 Task: Get a notification when the reservation window for the restaurant opens.
Action: Mouse moved to (66, 161)
Screenshot: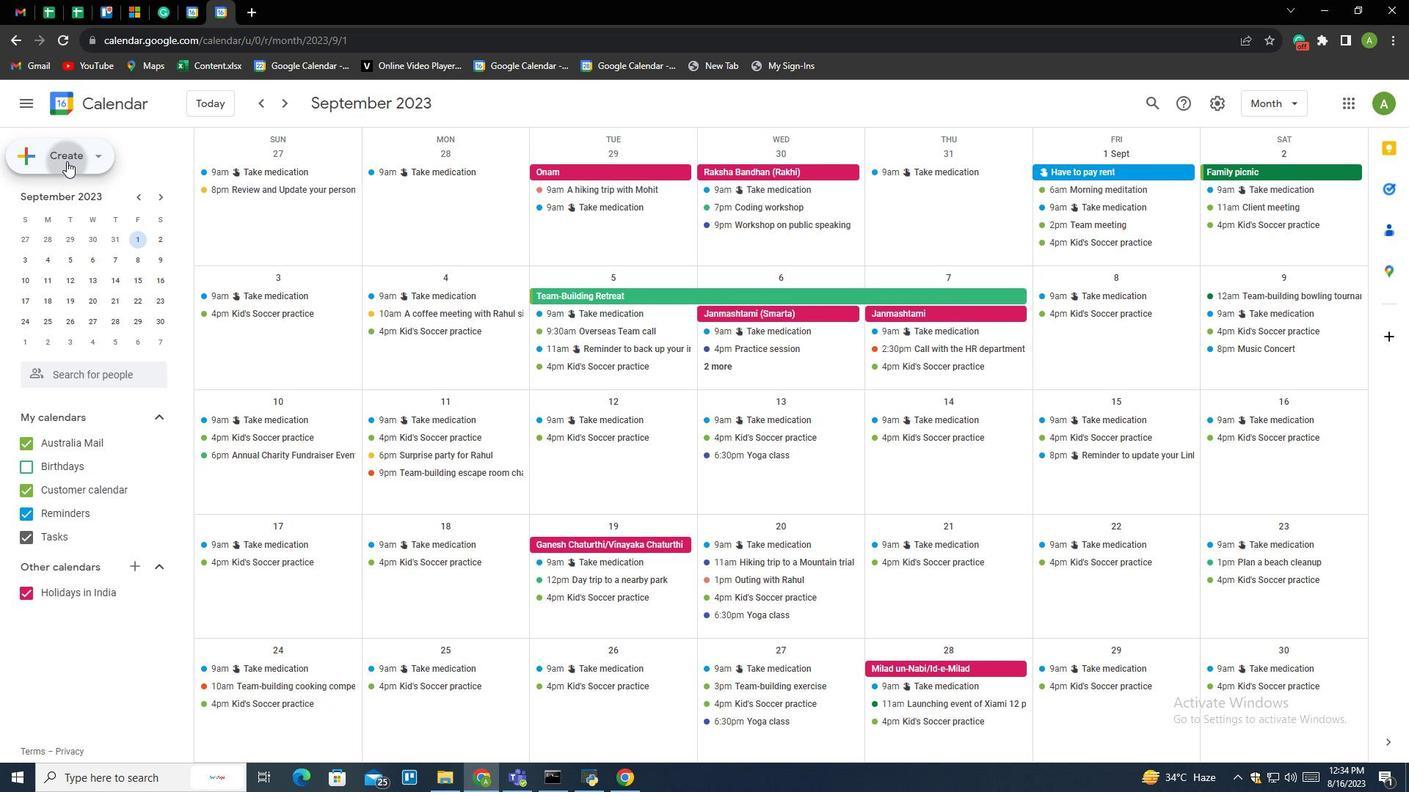 
Action: Mouse pressed left at (66, 161)
Screenshot: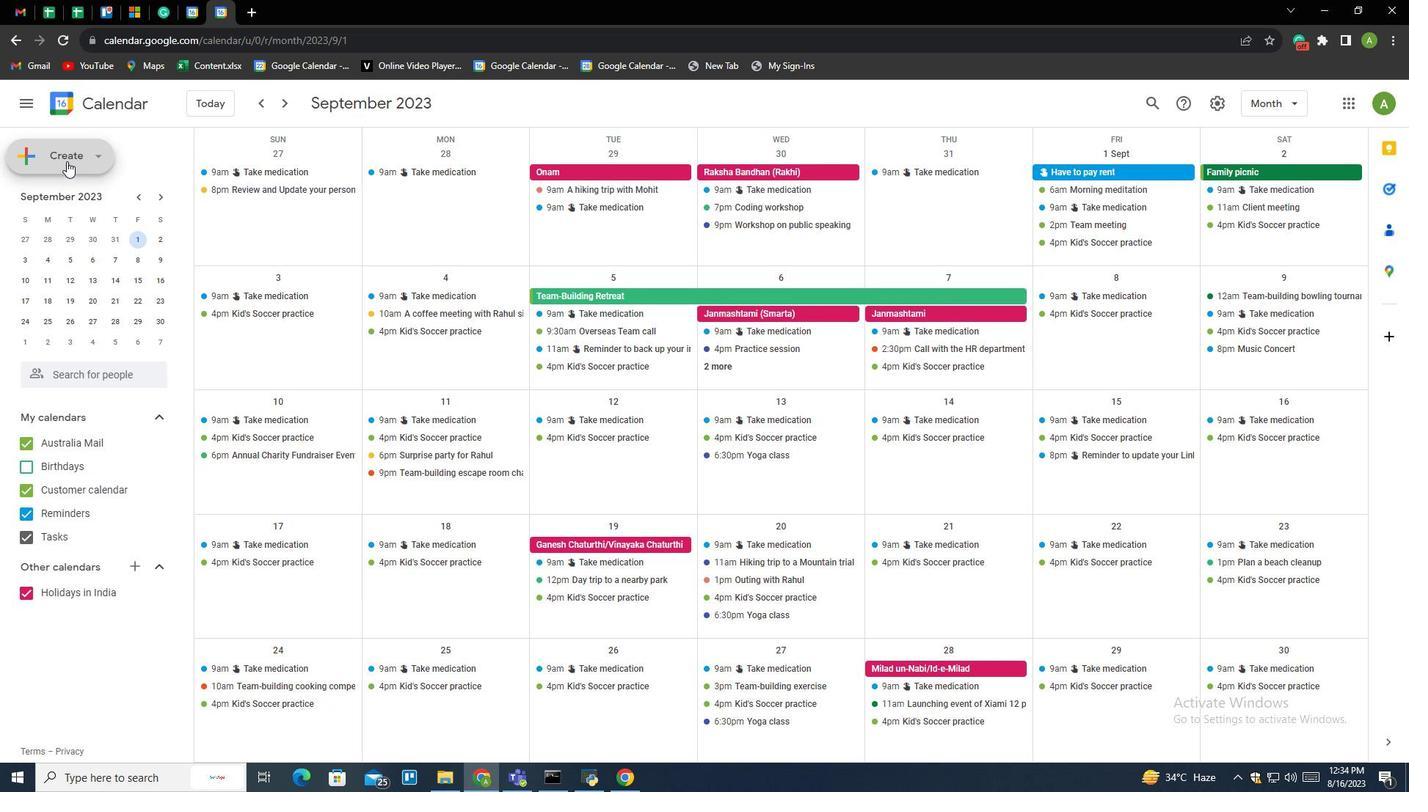 
Action: Mouse moved to (85, 191)
Screenshot: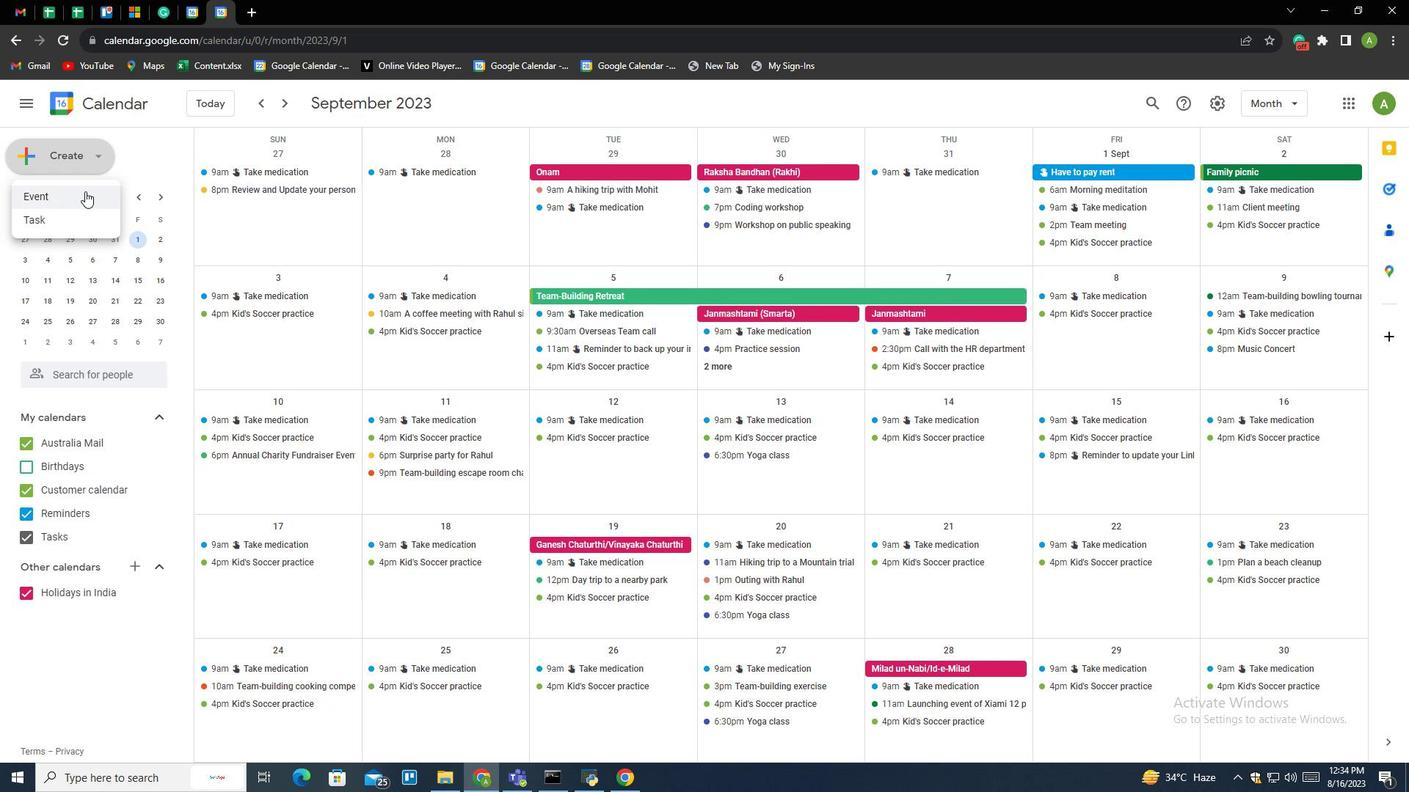 
Action: Mouse pressed left at (85, 191)
Screenshot: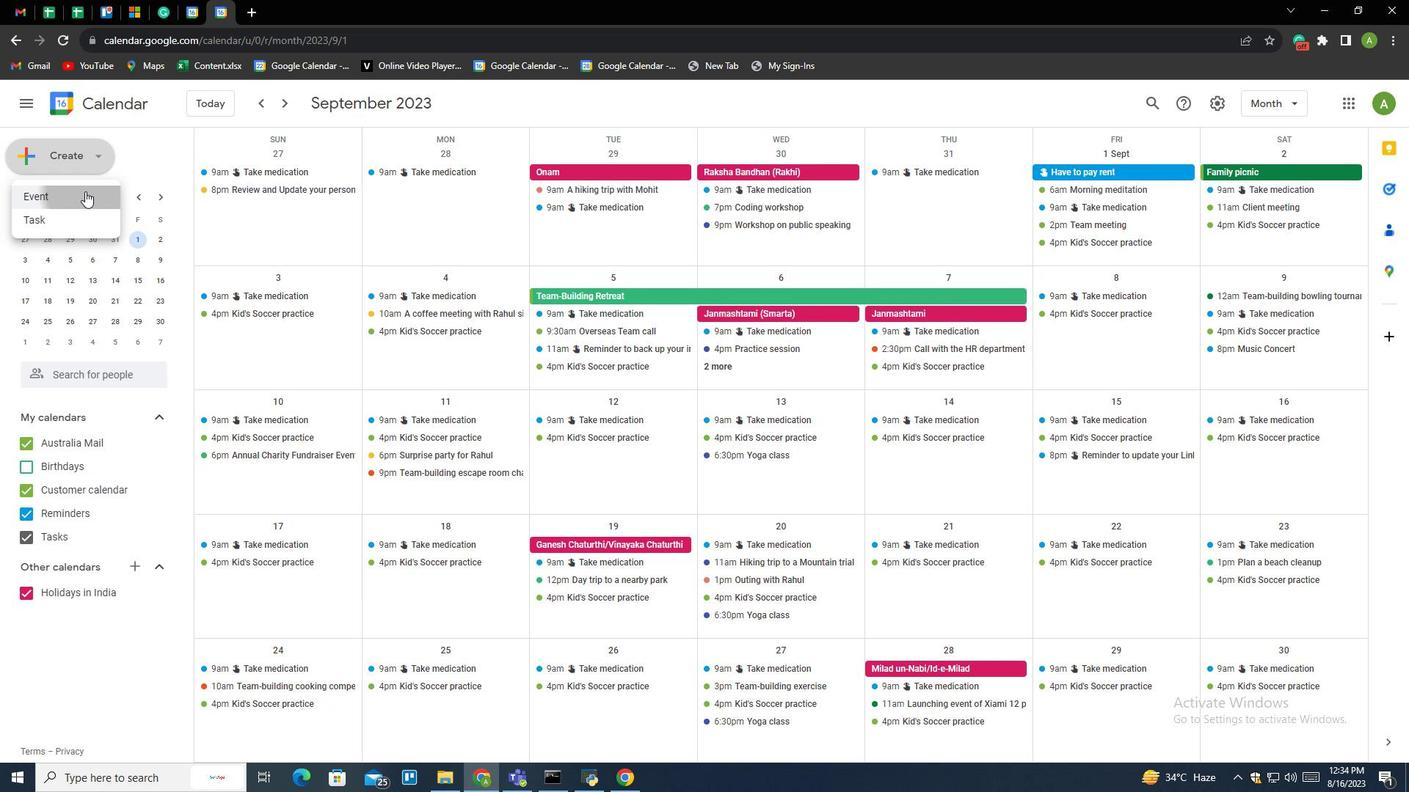 
Action: Mouse moved to (921, 524)
Screenshot: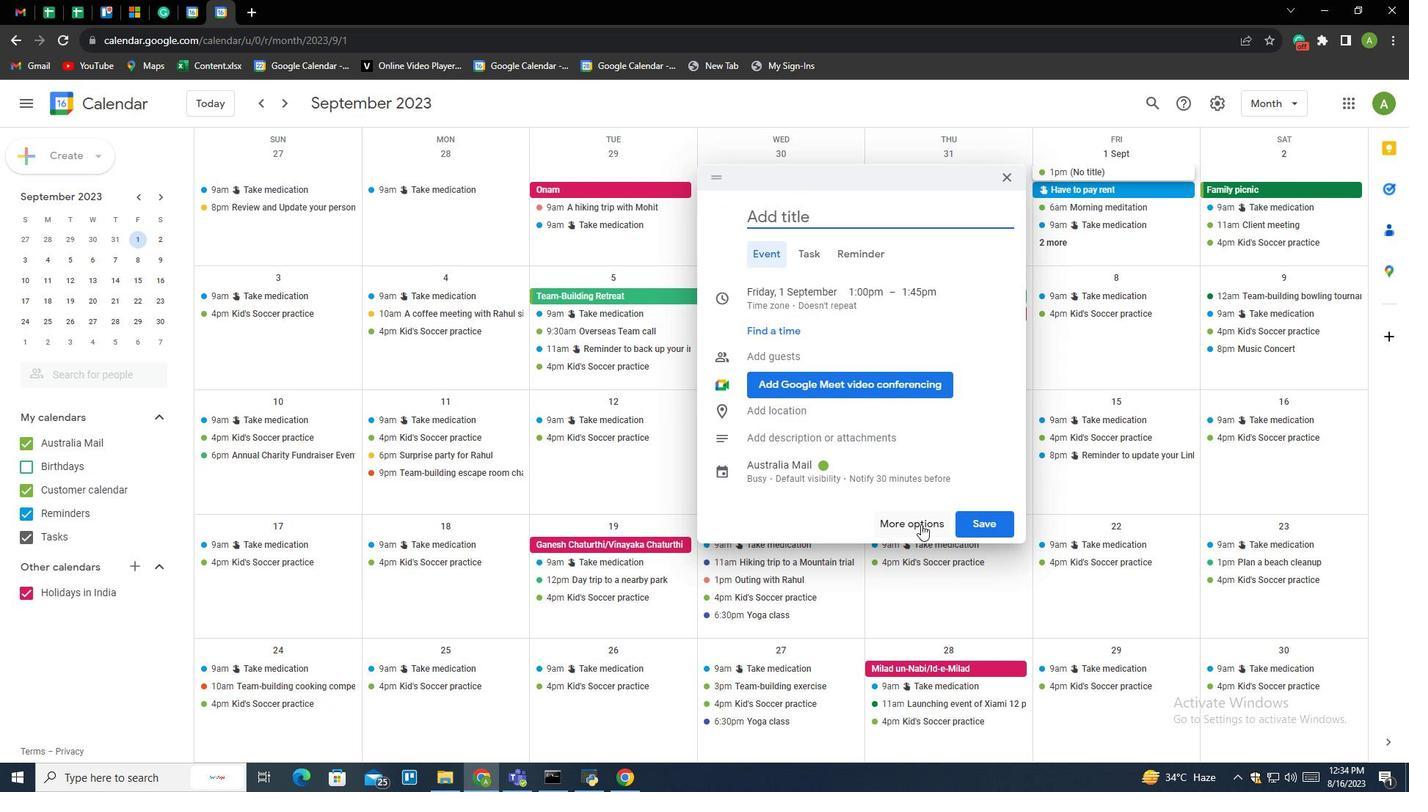 
Action: Mouse pressed left at (921, 524)
Screenshot: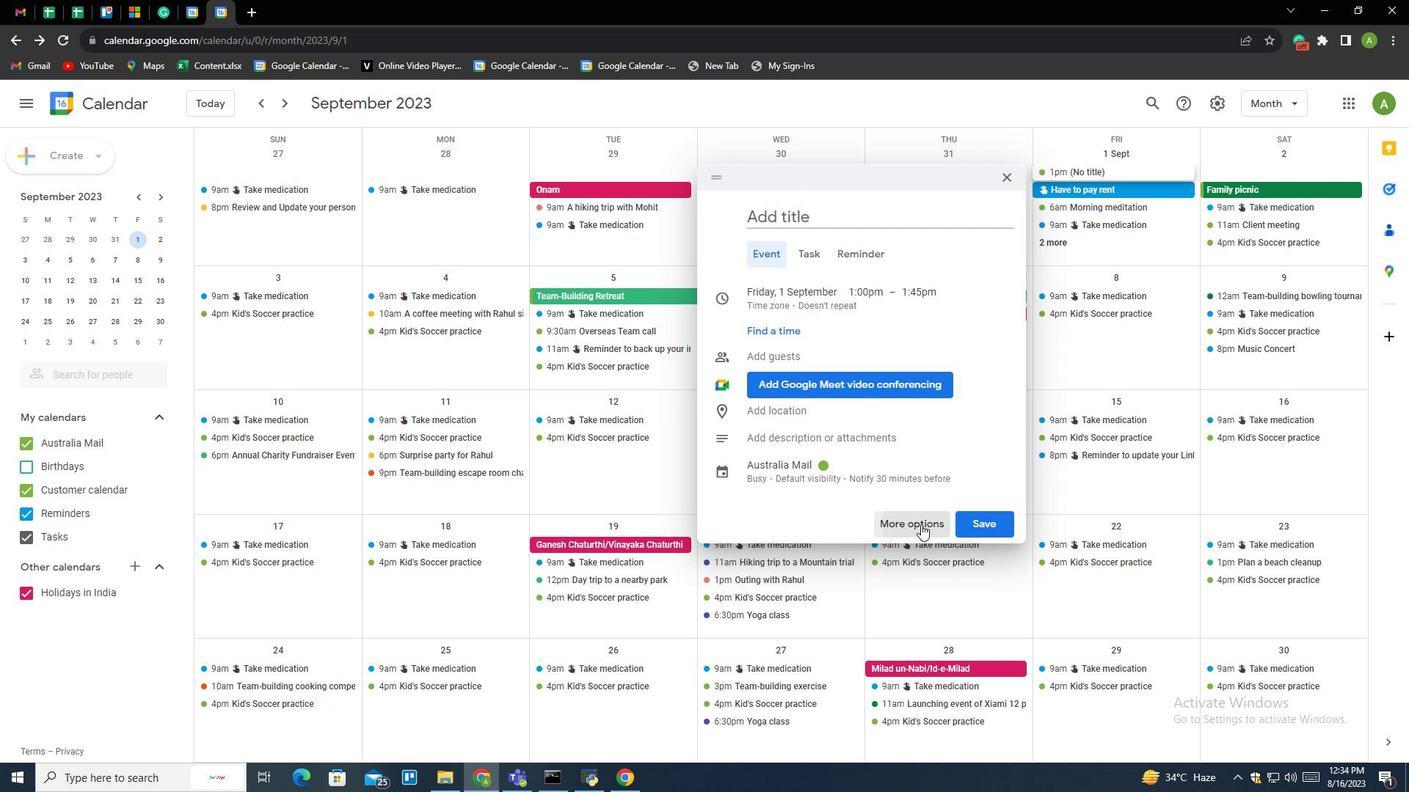 
Action: Mouse moved to (351, 102)
Screenshot: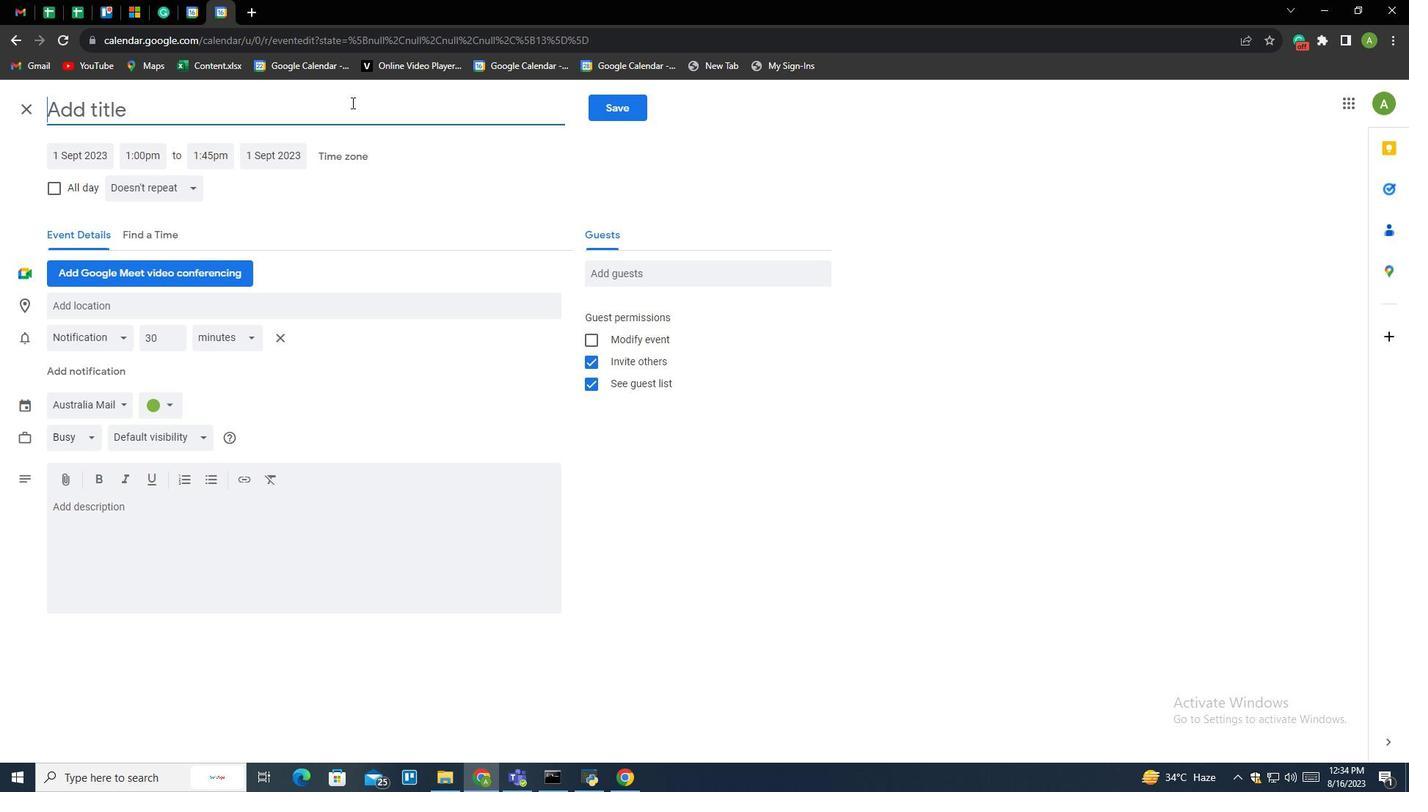 
Action: Mouse pressed left at (351, 102)
Screenshot: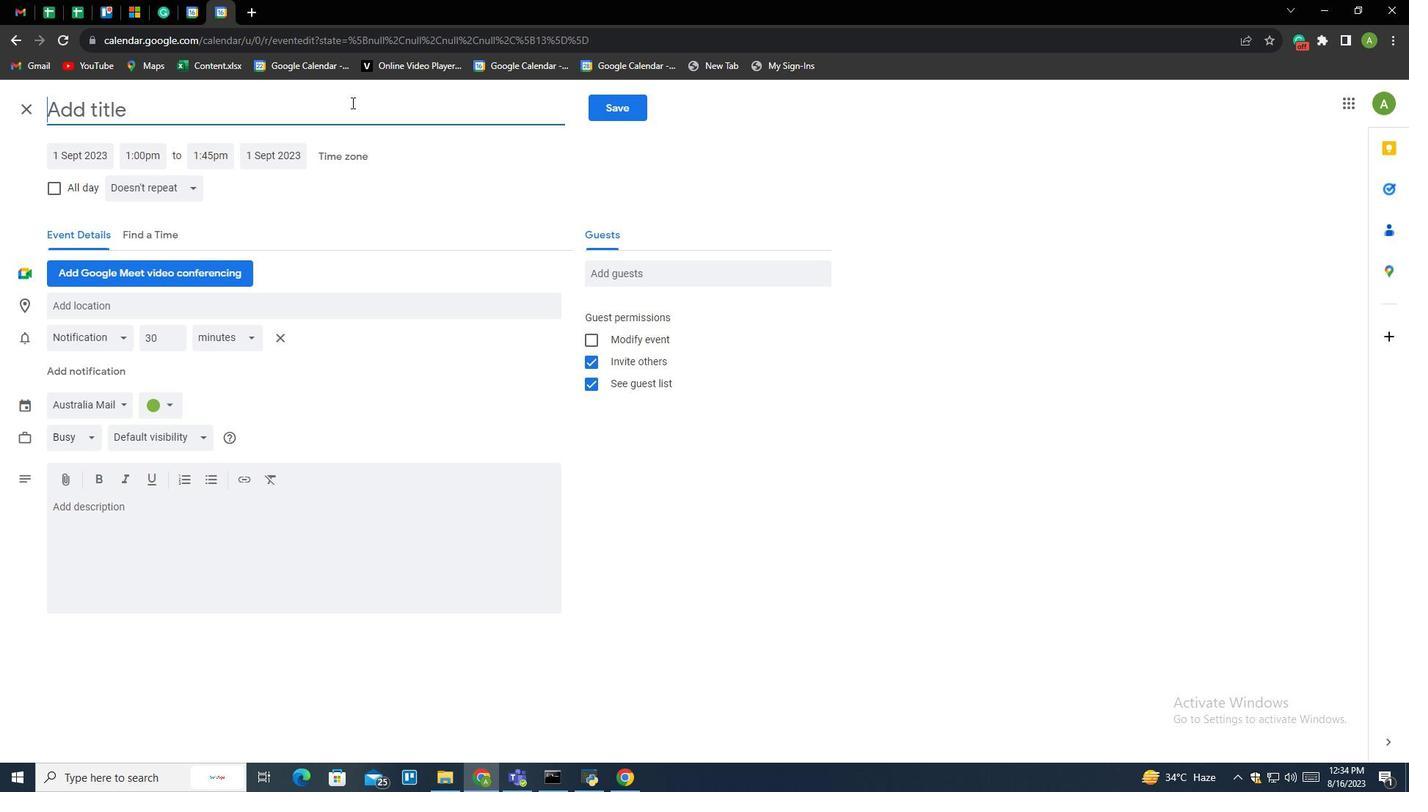 
Action: Key pressed <Key.shift>Haldiram<Key.space>r<Key.backspace><Key.backspace><Key.backspace><Key.backspace><Key.backspace><Key.backspace><Key.backspace>diram<Key.space><Key.backspace><Key.backspace><Key.backspace><Key.backspace><Key.backspace><Key.backspace><Key.backspace><Key.backspace><Key.backspace><Key.shift>Om<Key.space>se<Key.backspace>weets
Screenshot: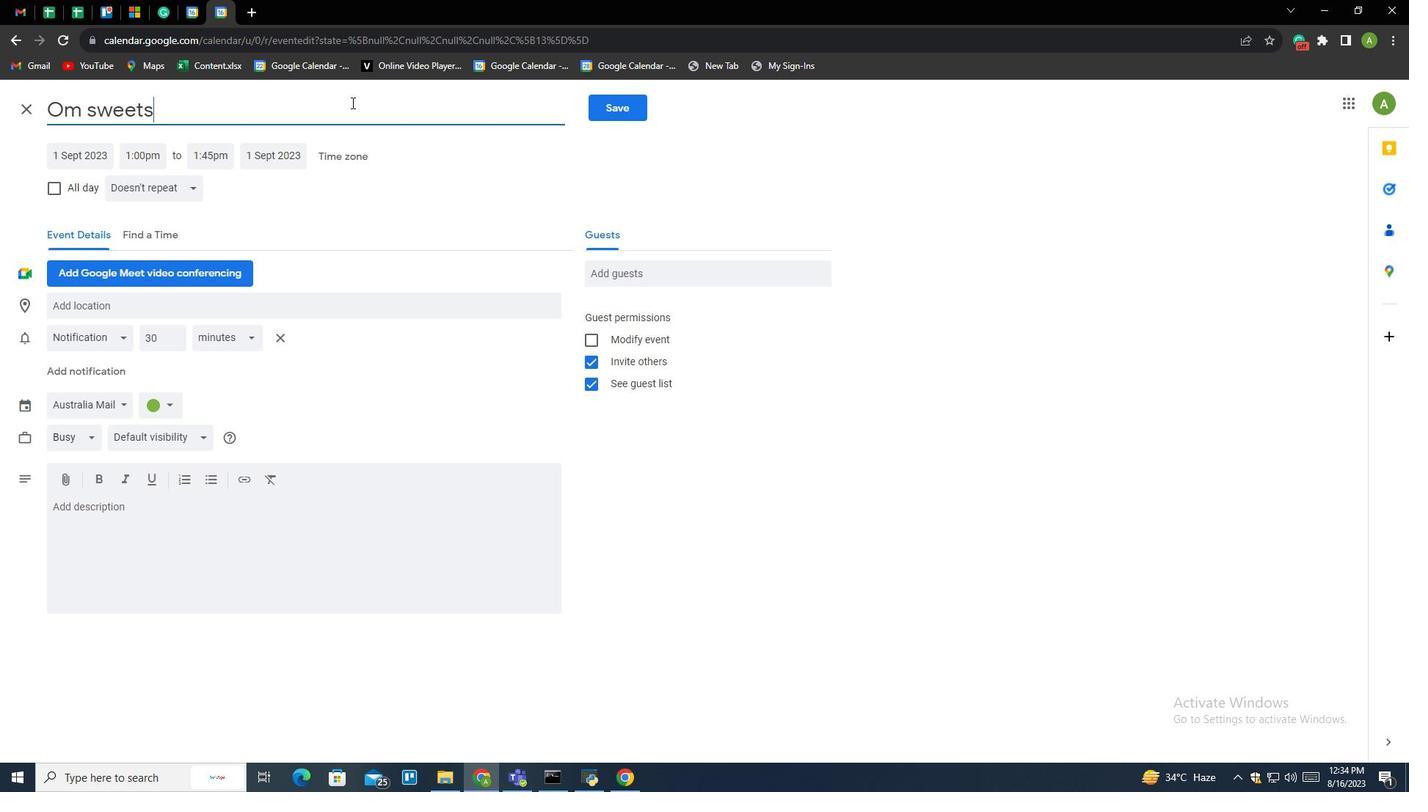 
Action: Mouse moved to (84, 157)
Screenshot: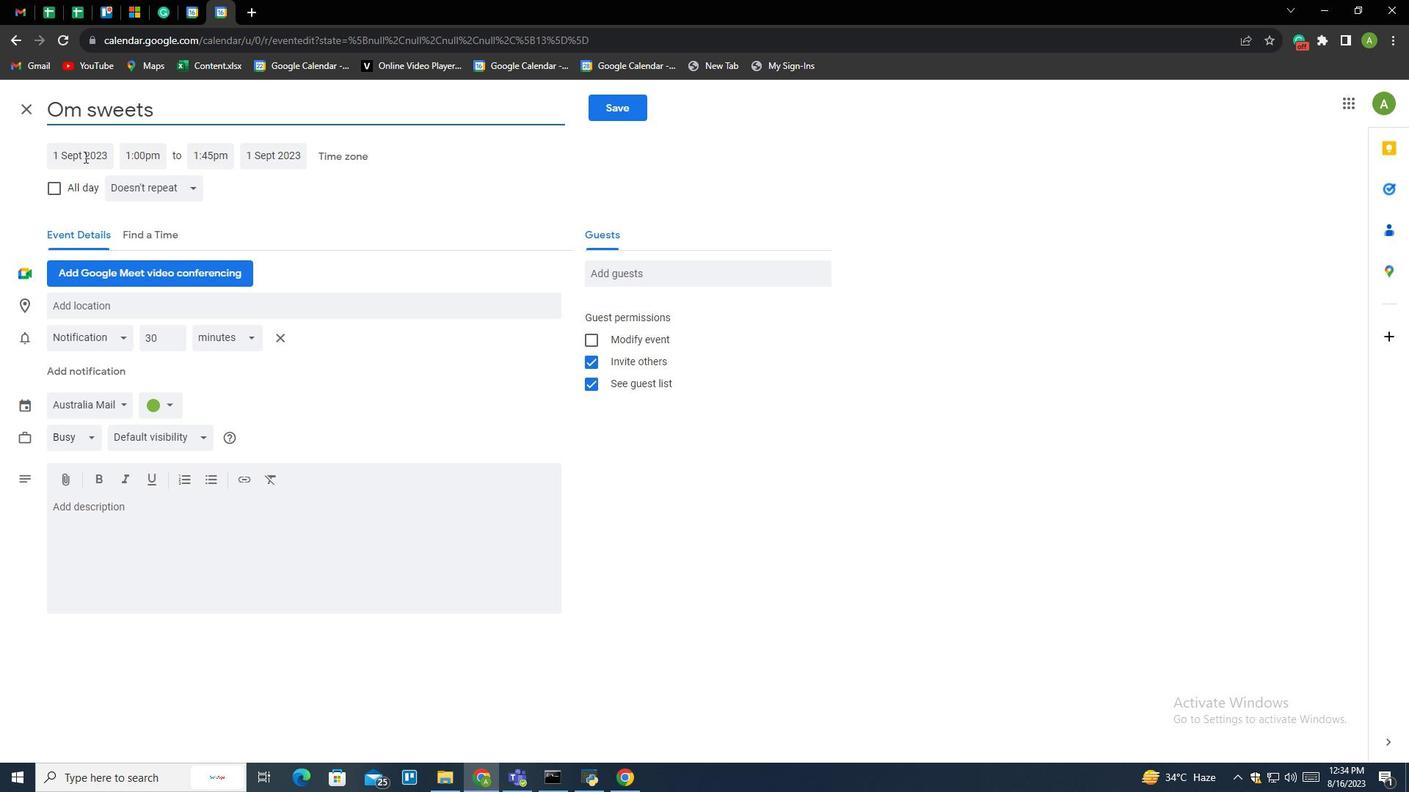 
Action: Mouse pressed left at (84, 157)
Screenshot: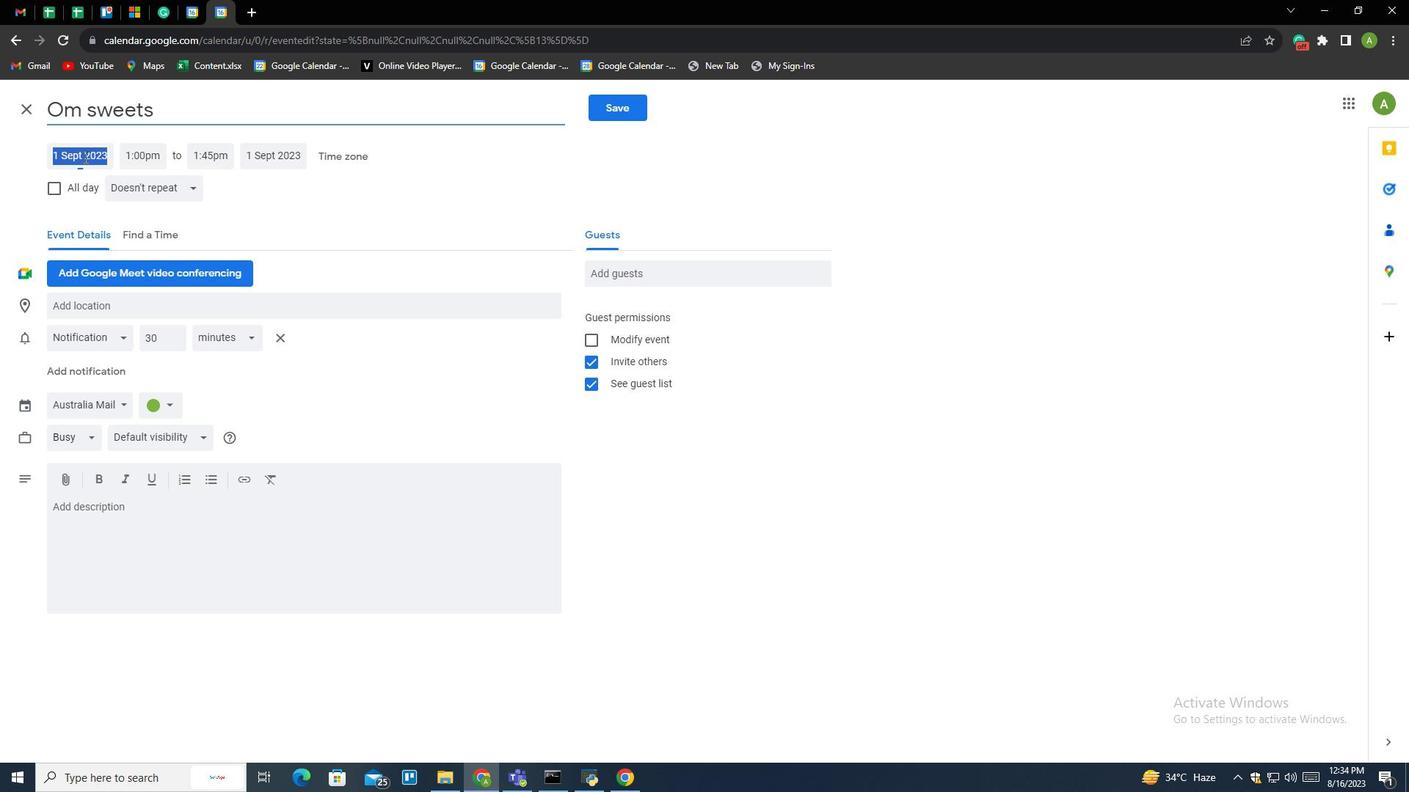 
Action: Mouse moved to (347, 221)
Screenshot: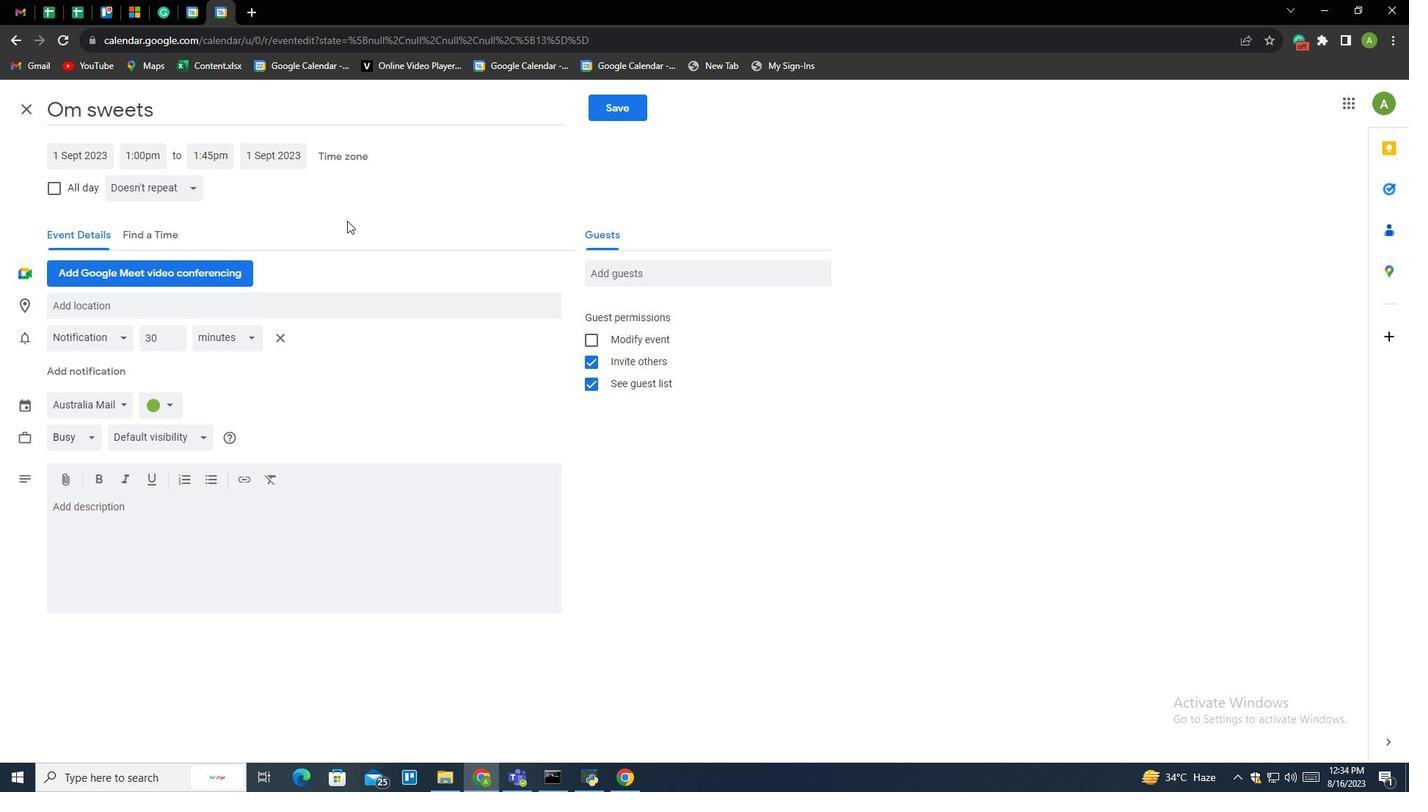 
Action: Mouse pressed left at (347, 221)
Screenshot: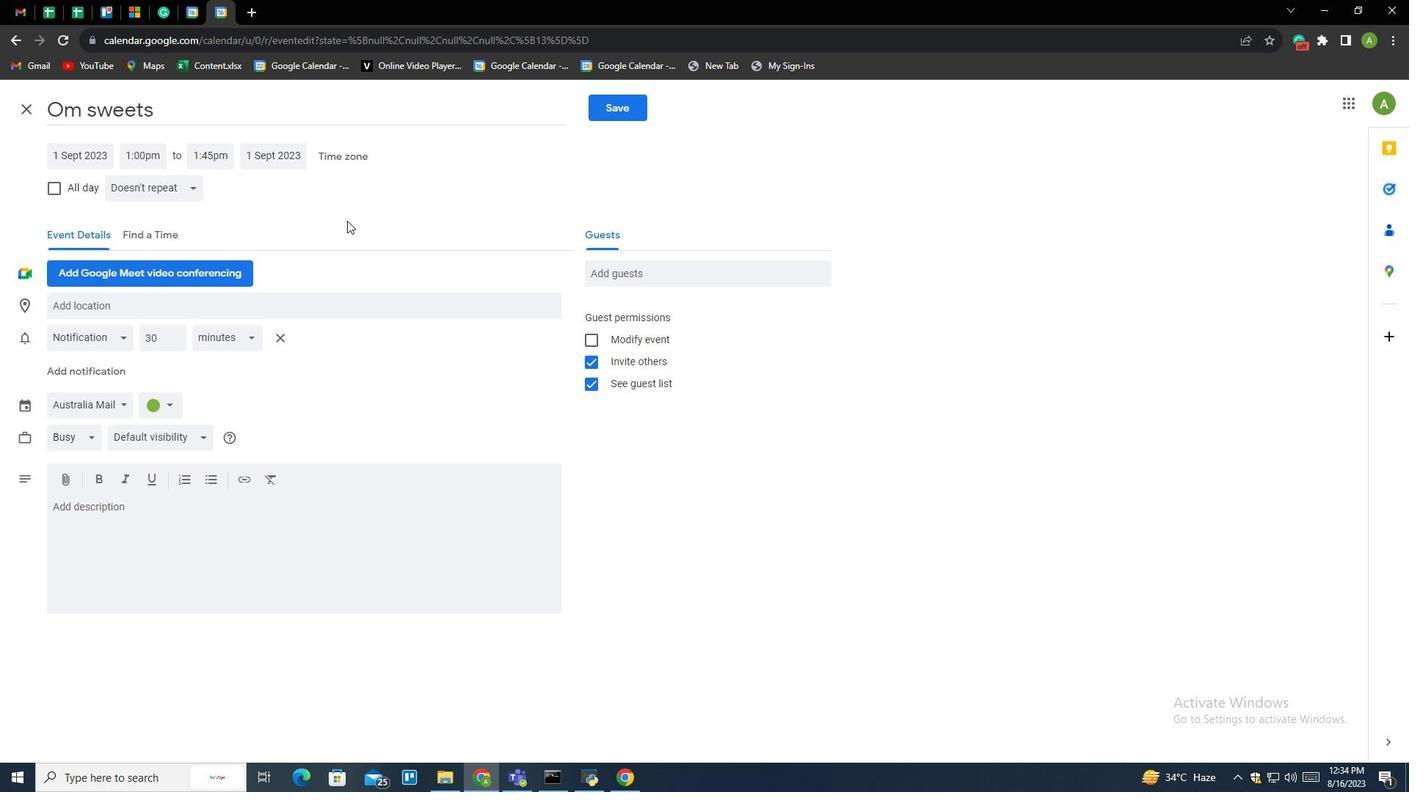 
Action: Mouse moved to (107, 305)
Screenshot: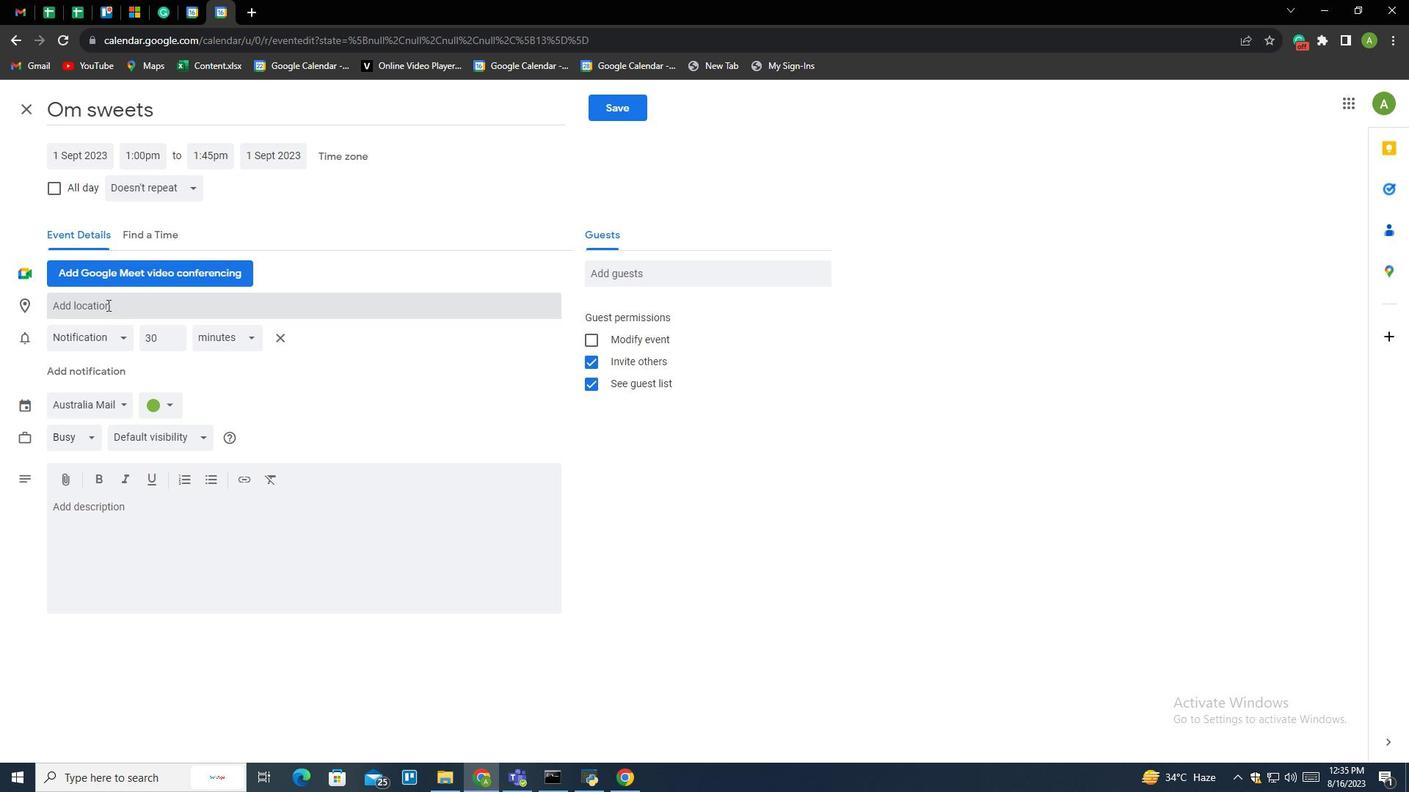 
Action: Mouse pressed left at (107, 305)
Screenshot: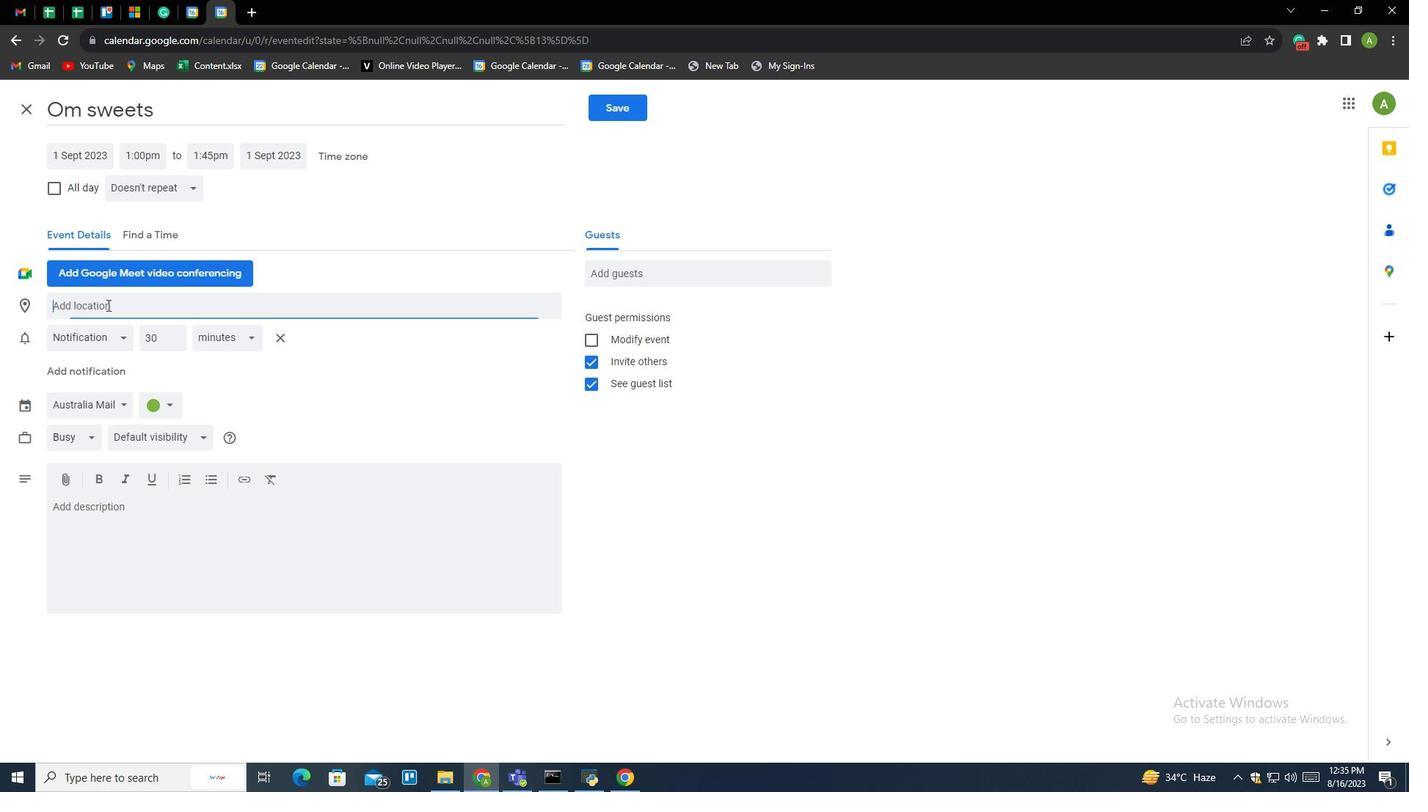 
Action: Key pressed <Key.shift>Sec<Key.space>46<Key.space>om<Key.space>s
Screenshot: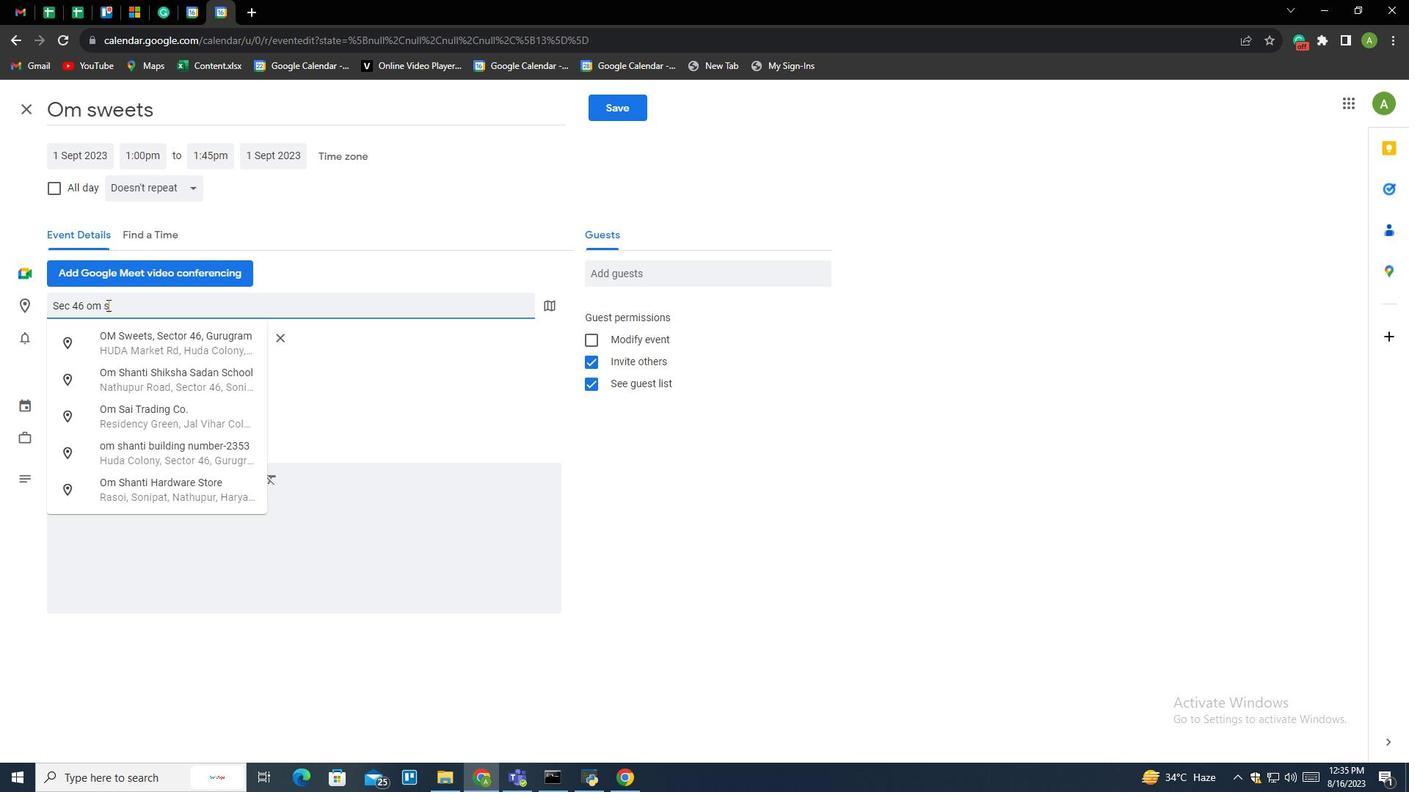 
Action: Mouse moved to (153, 344)
Screenshot: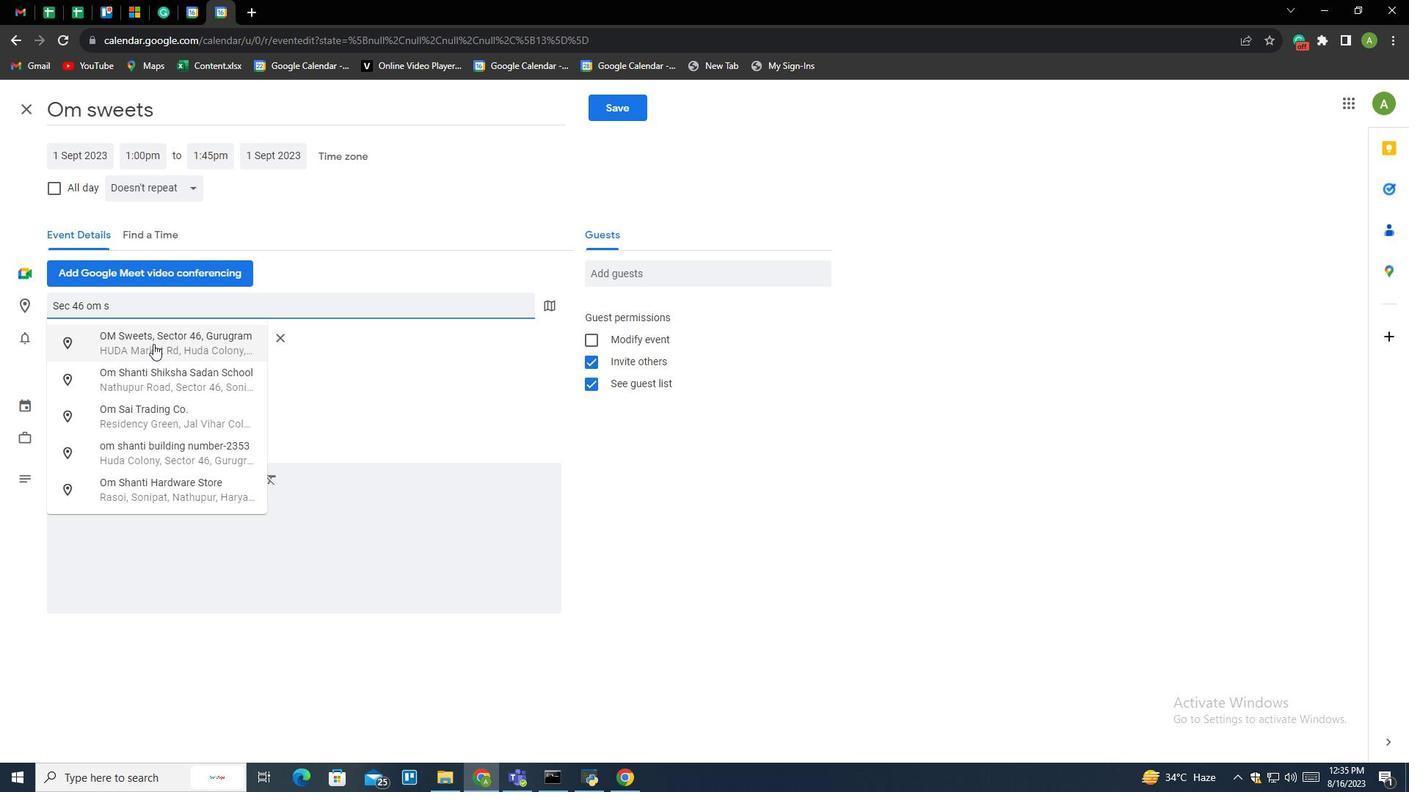 
Action: Mouse pressed left at (153, 344)
Screenshot: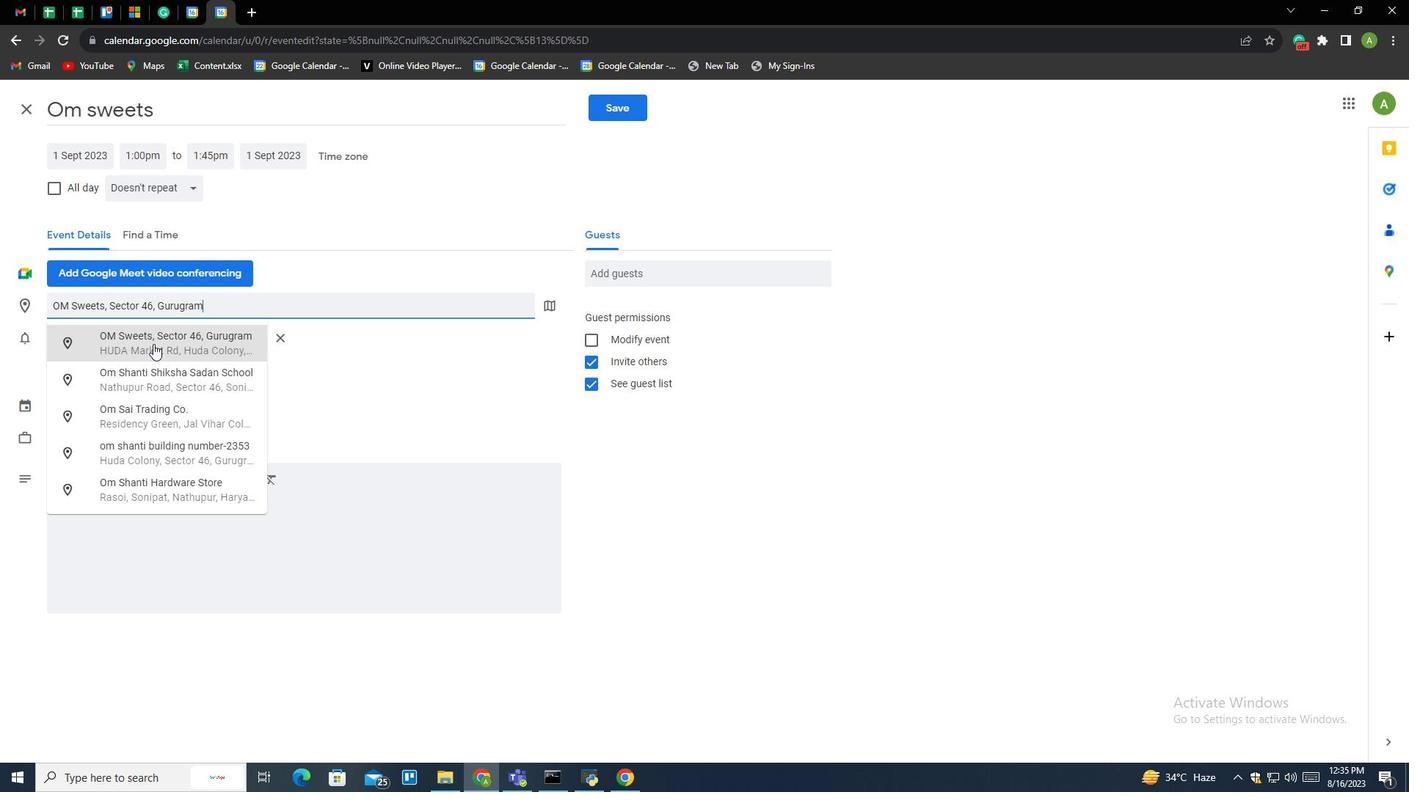 
Action: Mouse moved to (111, 348)
Screenshot: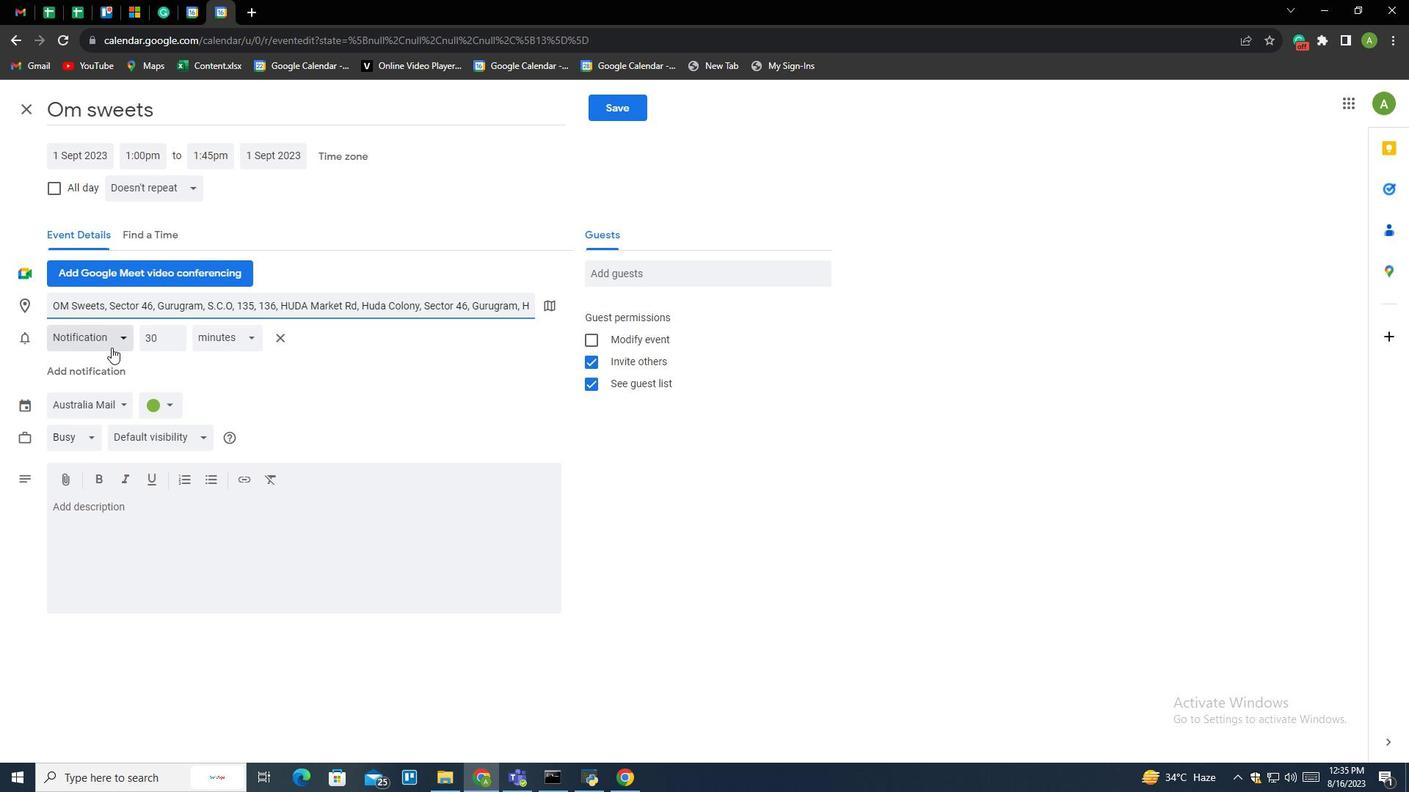 
Action: Mouse pressed left at (111, 348)
Screenshot: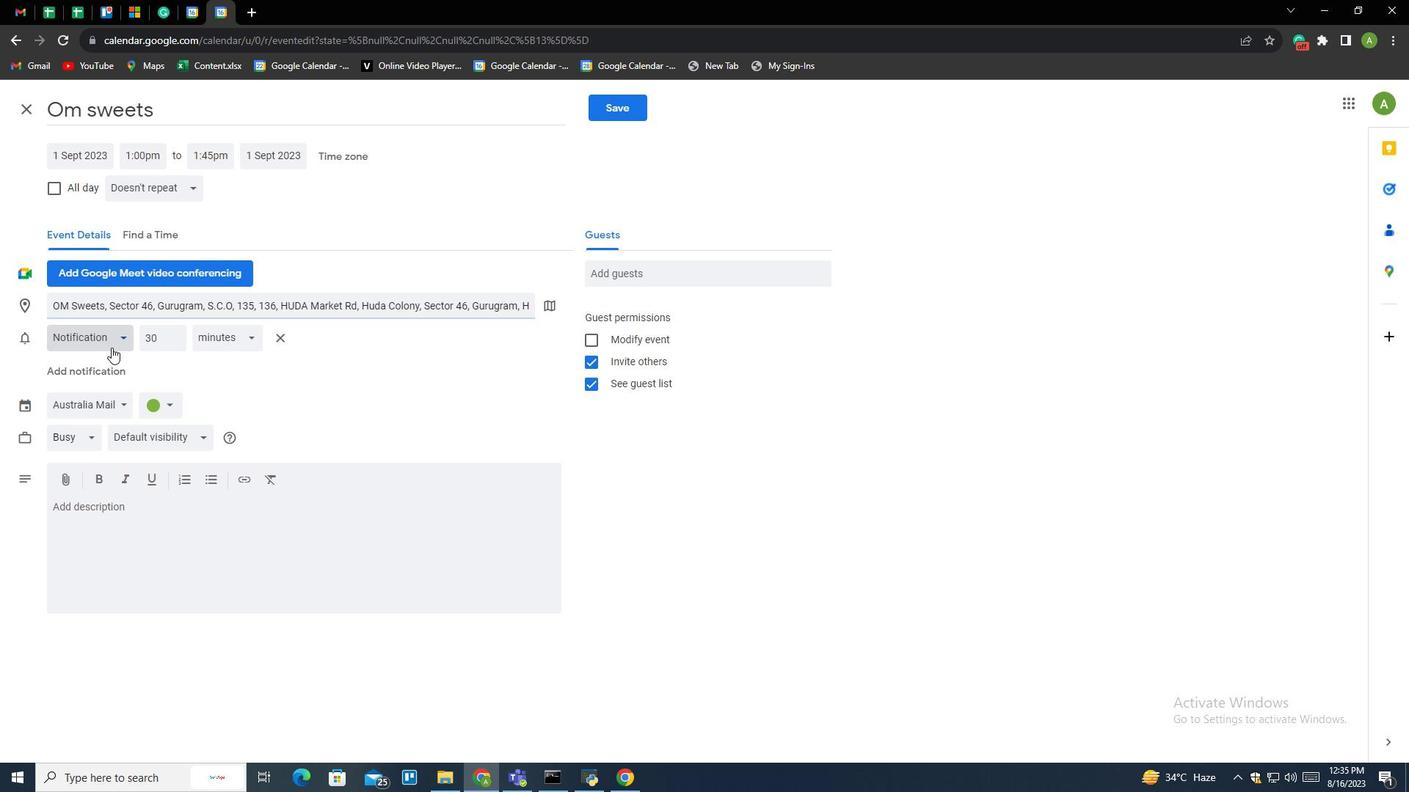 
Action: Mouse moved to (111, 404)
Screenshot: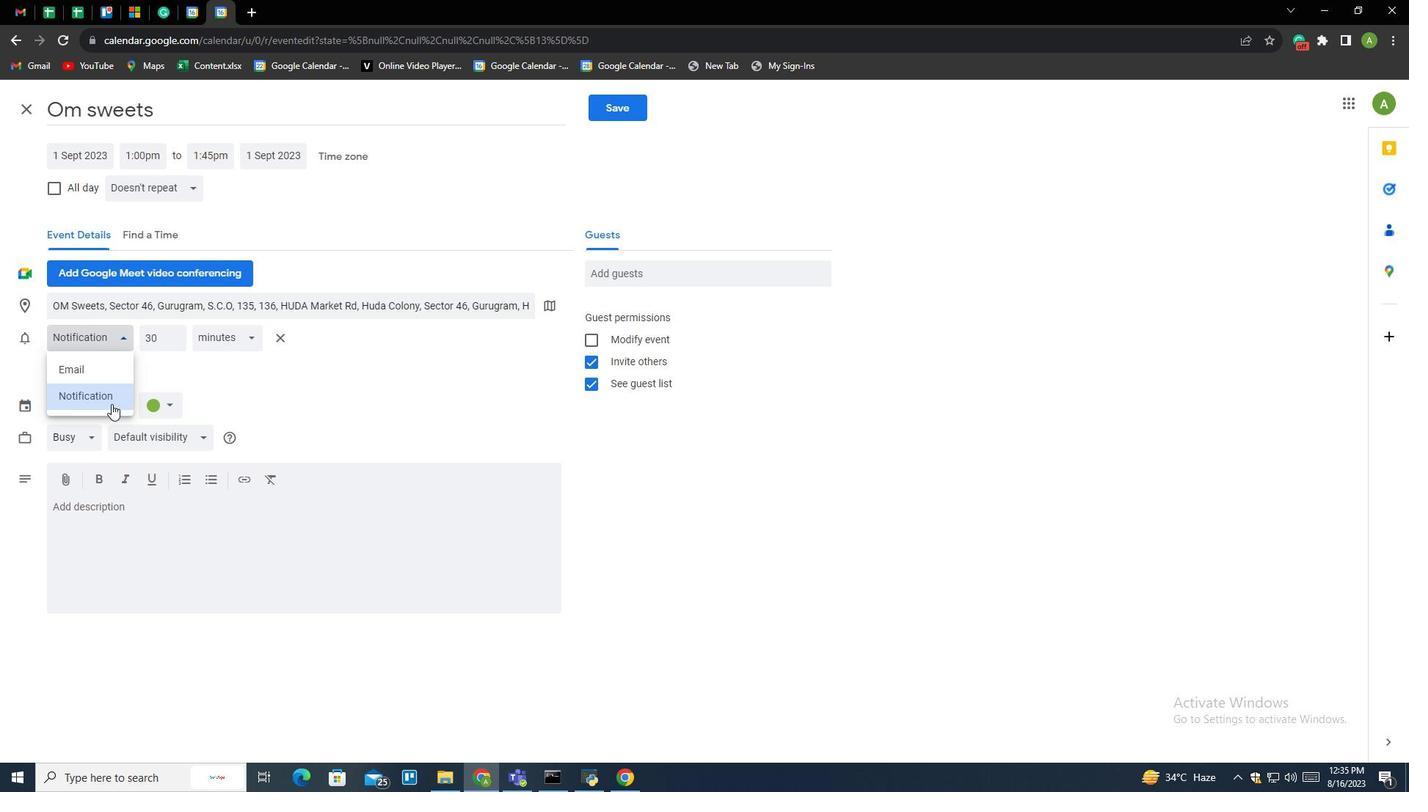 
Action: Mouse pressed left at (111, 404)
Screenshot: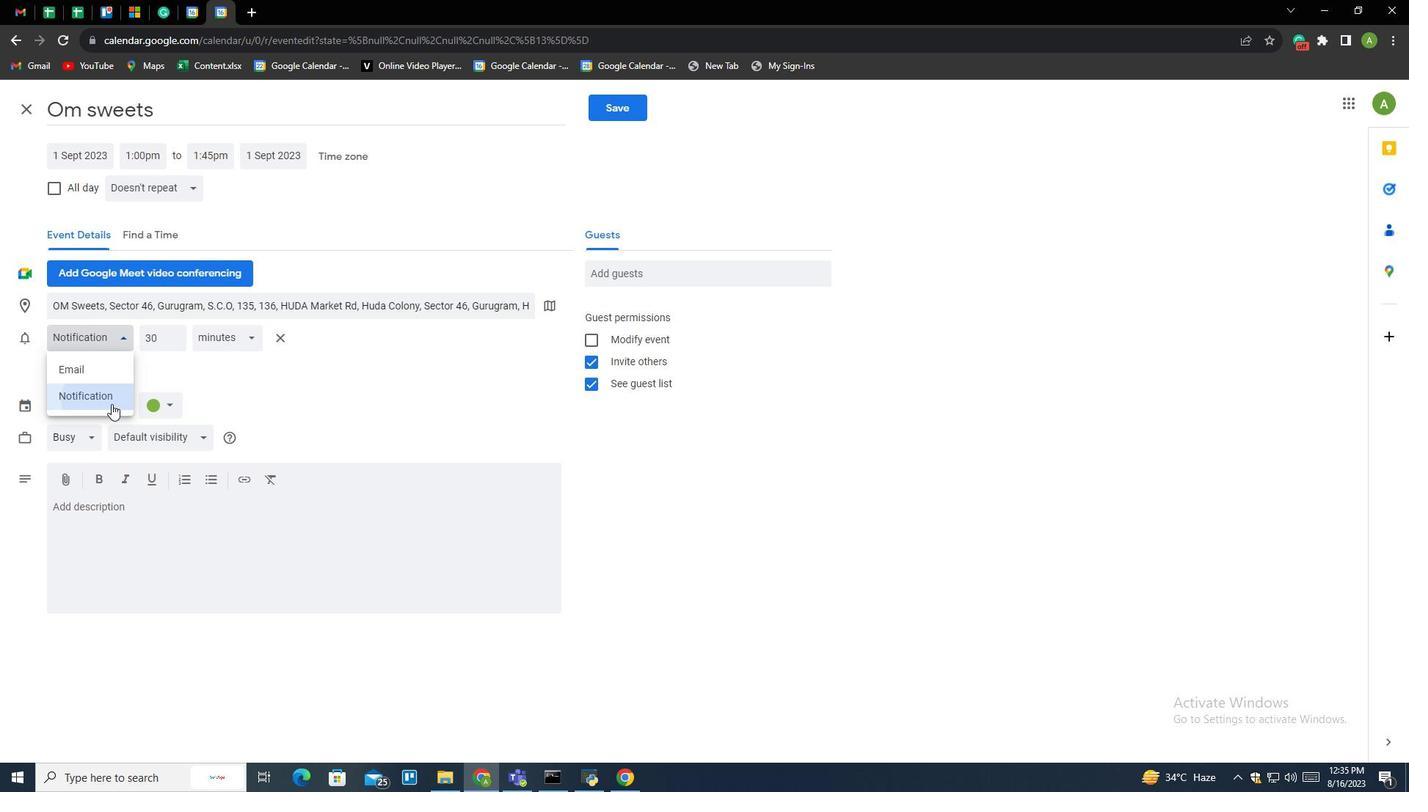 
Action: Mouse moved to (310, 383)
Screenshot: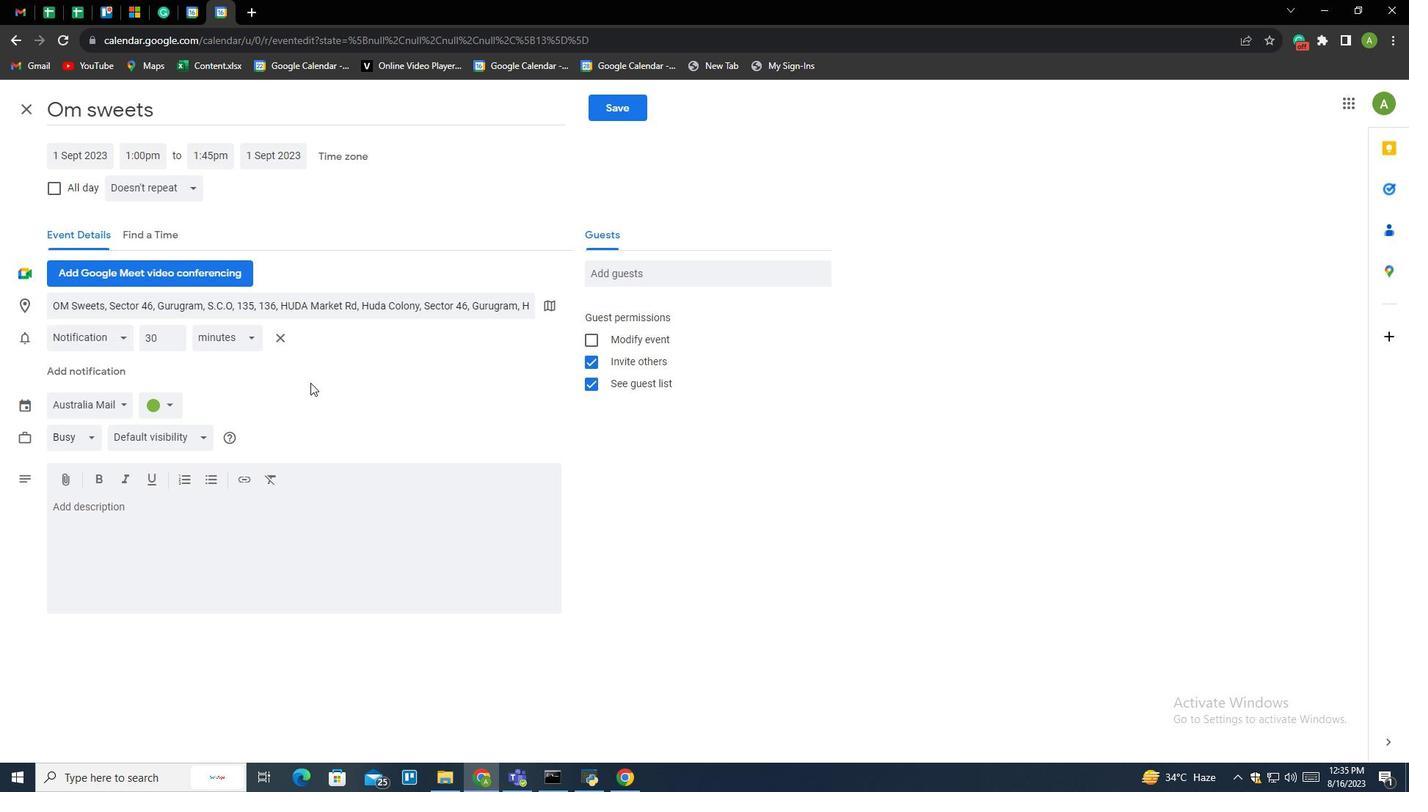 
Action: Mouse pressed left at (310, 383)
Screenshot: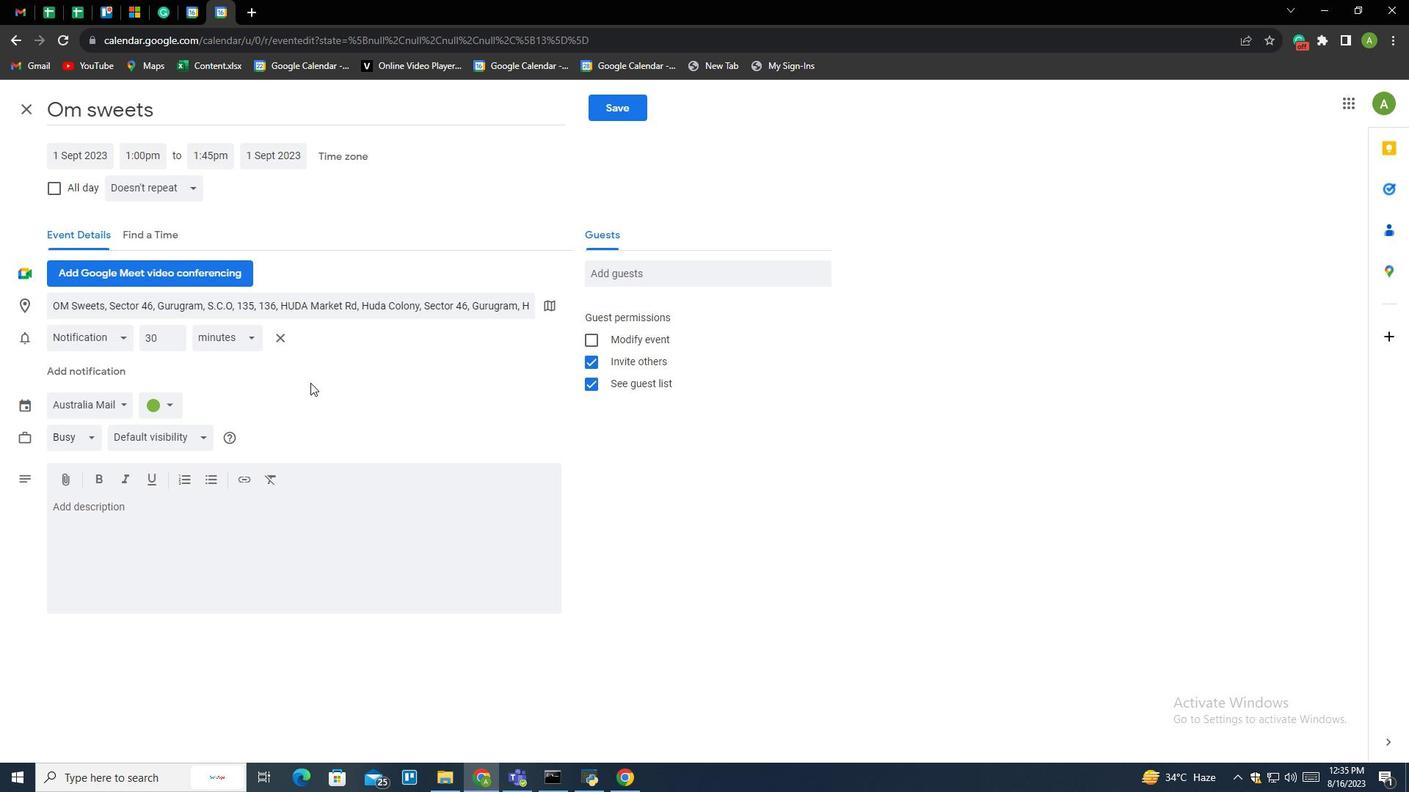 
Action: Mouse moved to (161, 341)
Screenshot: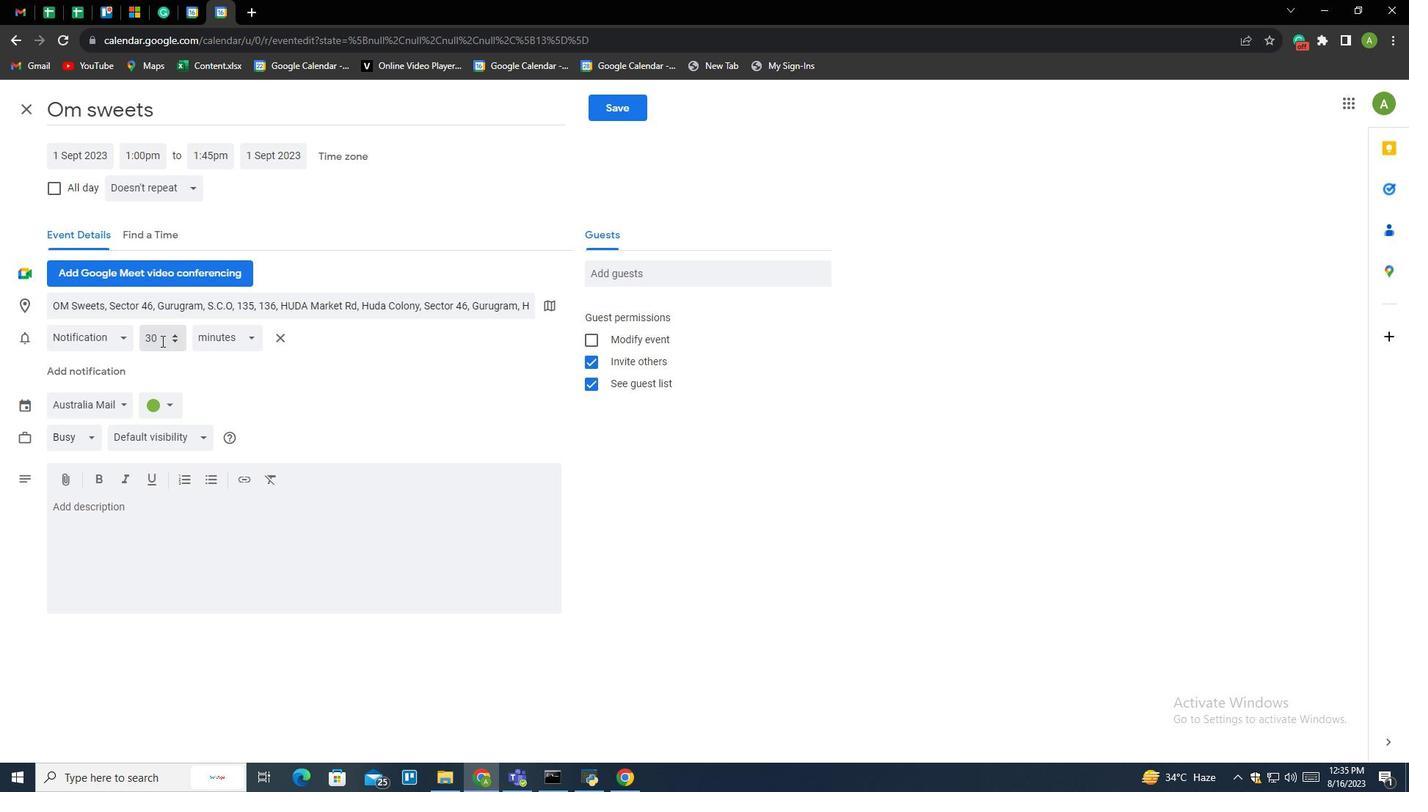 
Action: Mouse pressed left at (161, 341)
Screenshot: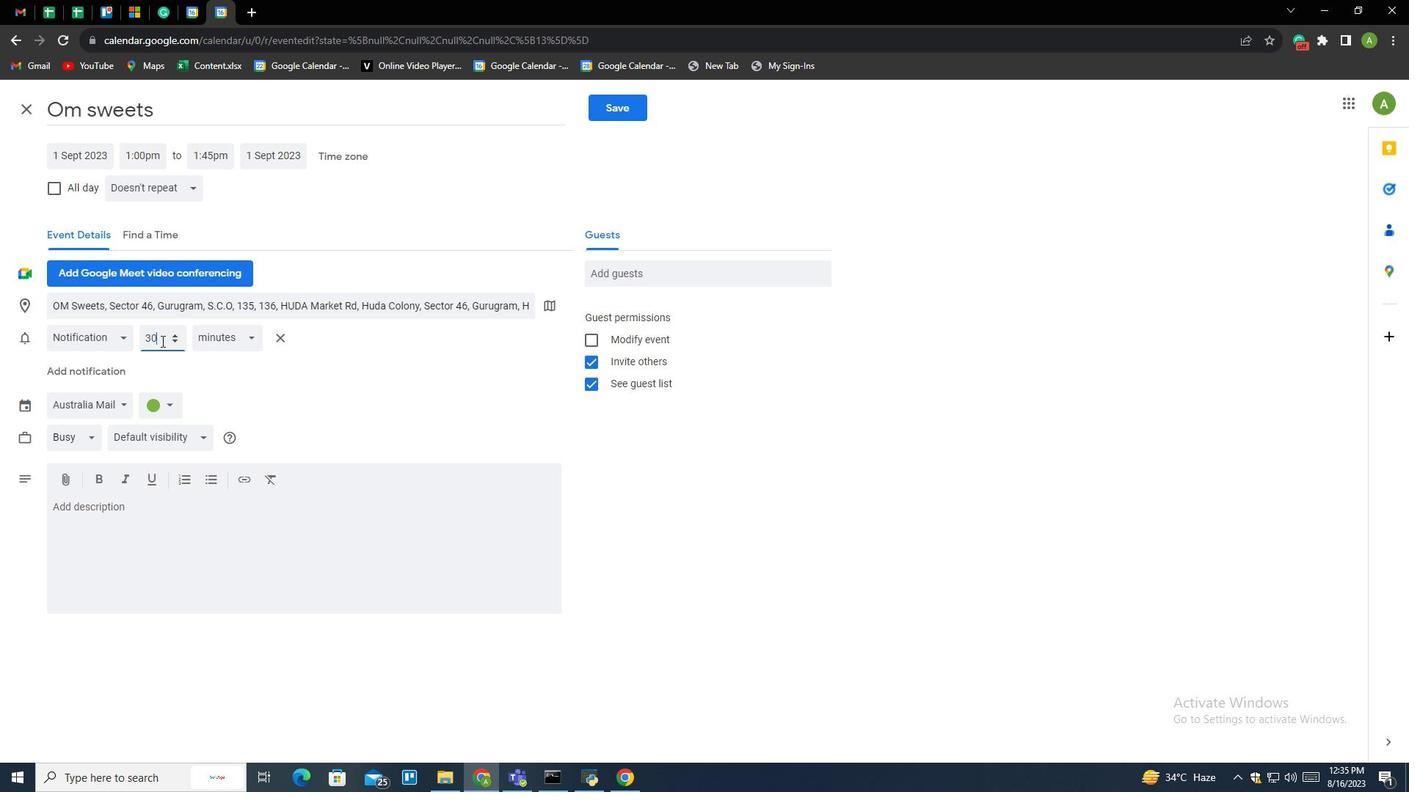 
Action: Mouse moved to (182, 350)
Screenshot: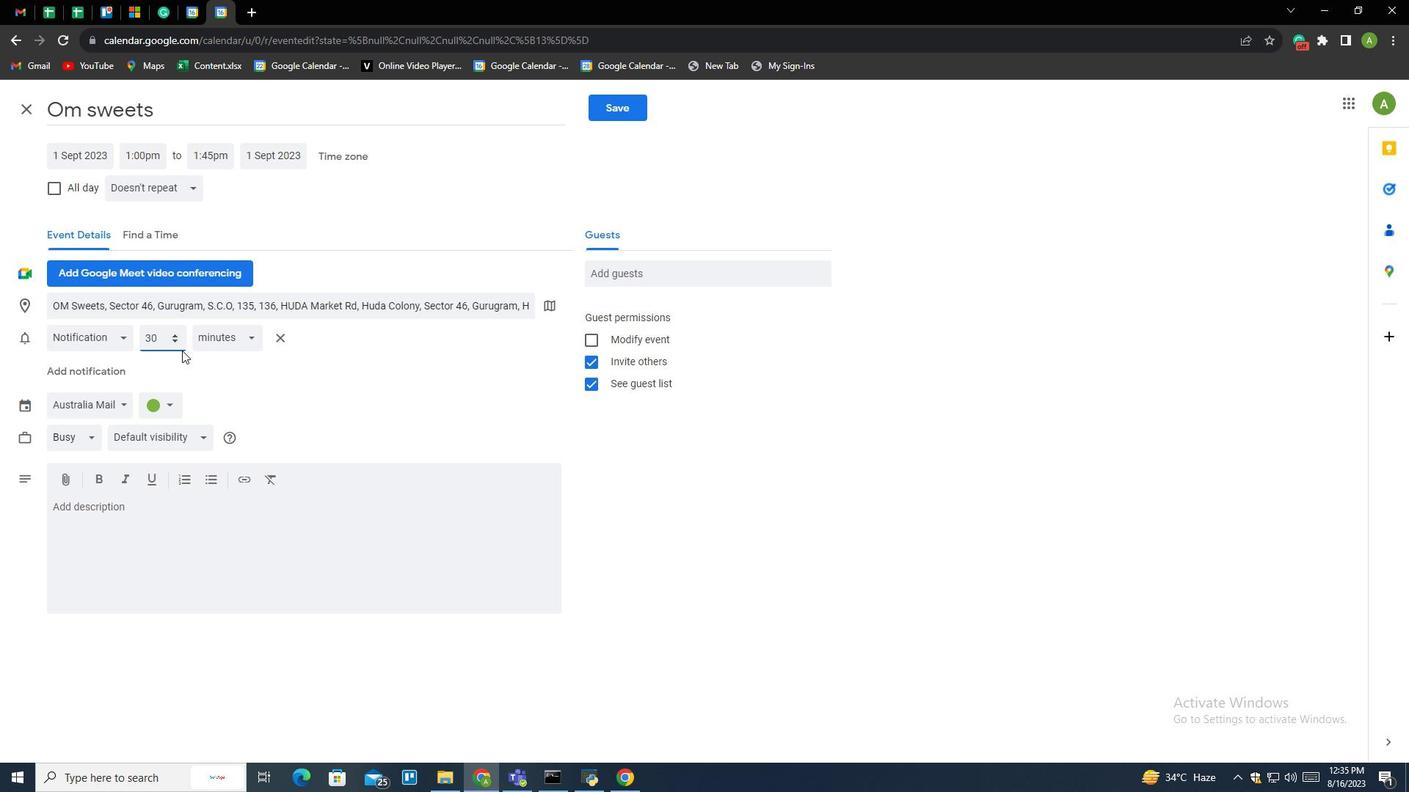 
Action: Key pressed <Key.backspace><Key.backspace>
Screenshot: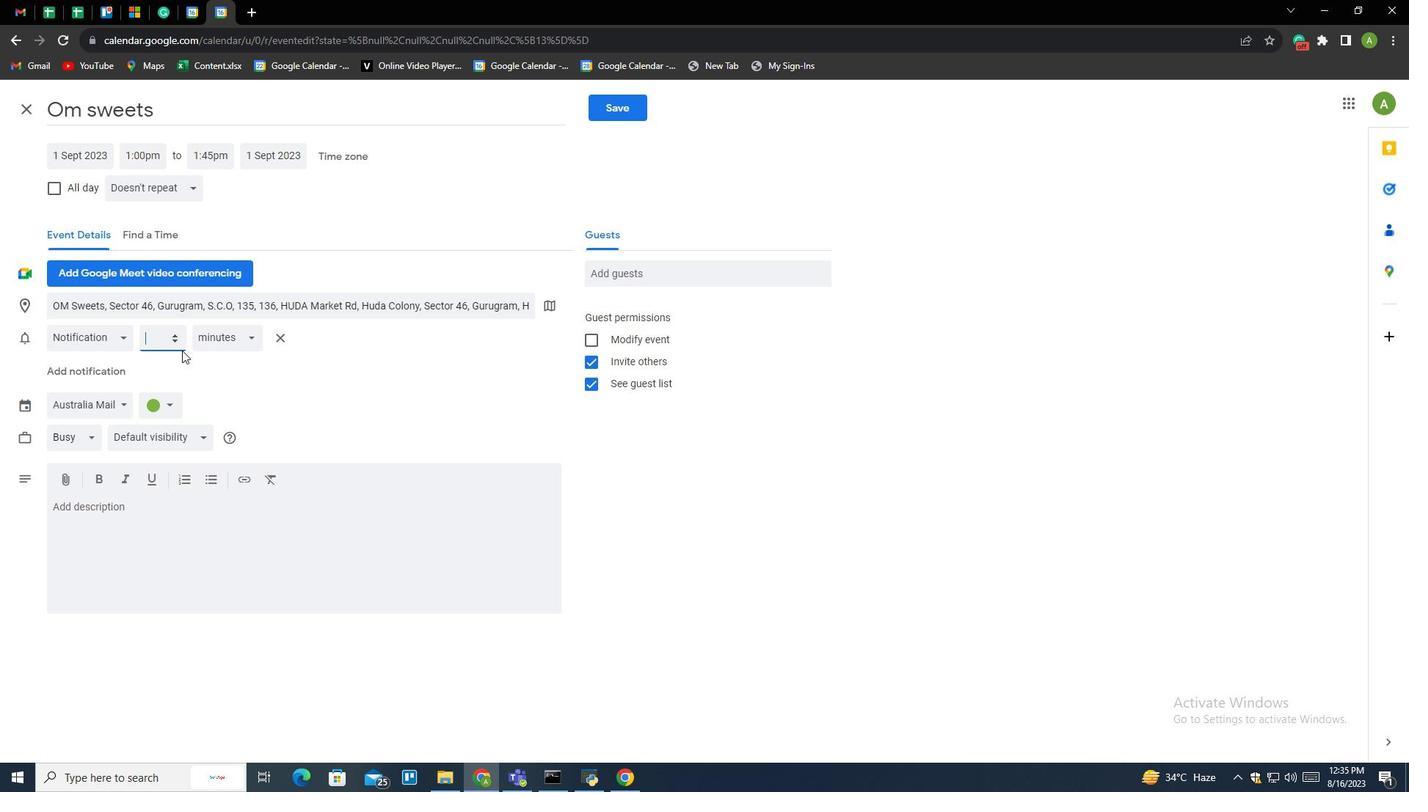 
Action: Mouse moved to (235, 406)
Screenshot: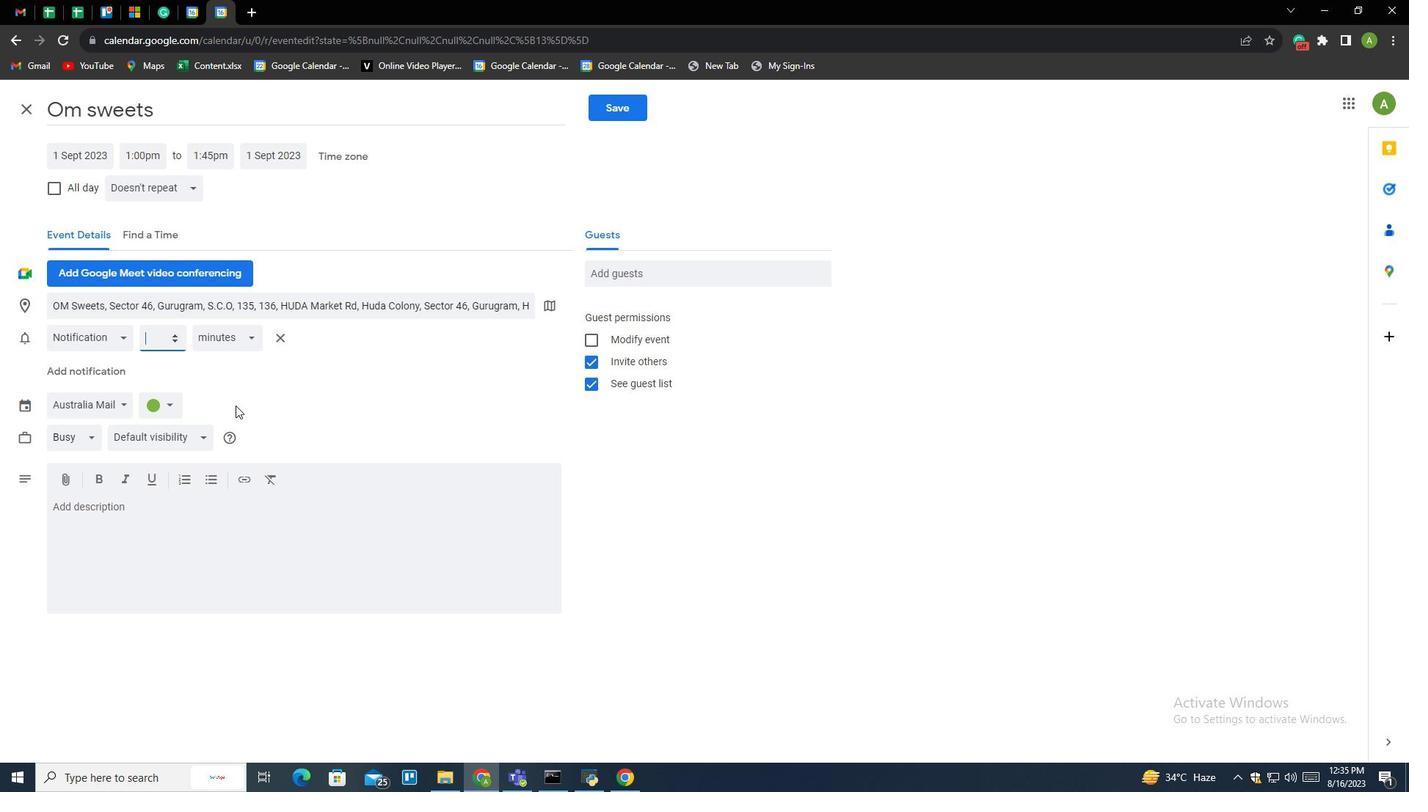 
Action: Key pressed 0<Key.backspace>10
Screenshot: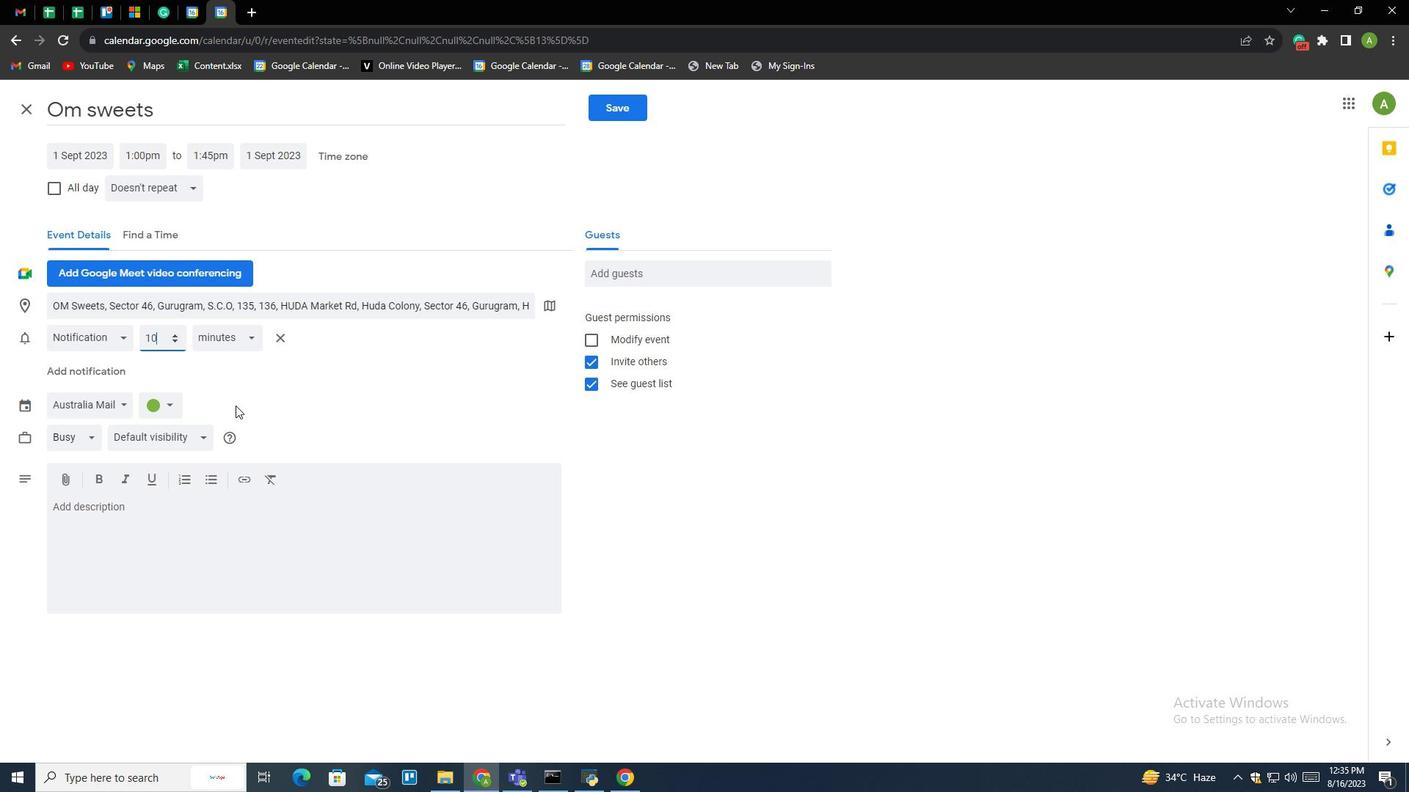 
Action: Mouse moved to (433, 356)
Screenshot: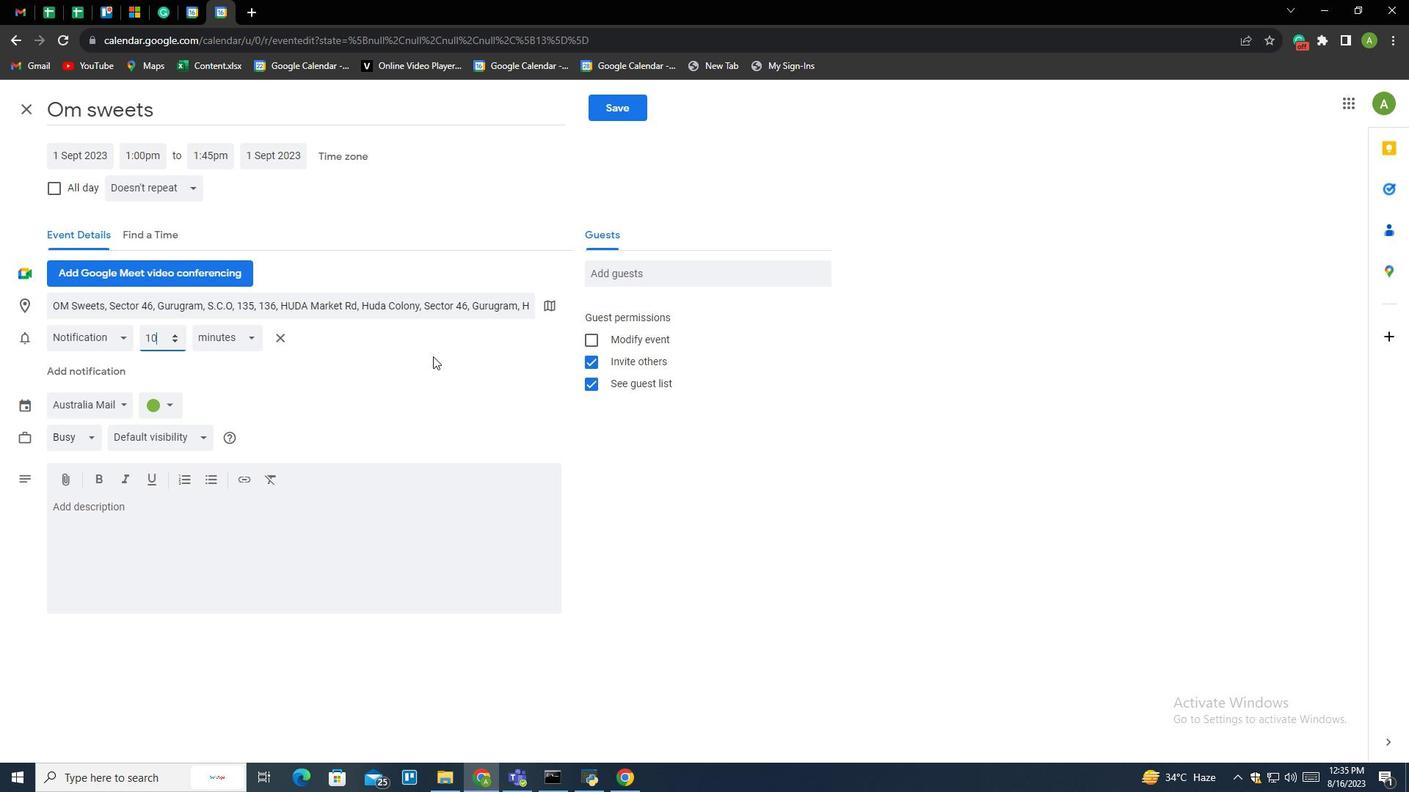 
Action: Mouse pressed left at (433, 356)
Screenshot: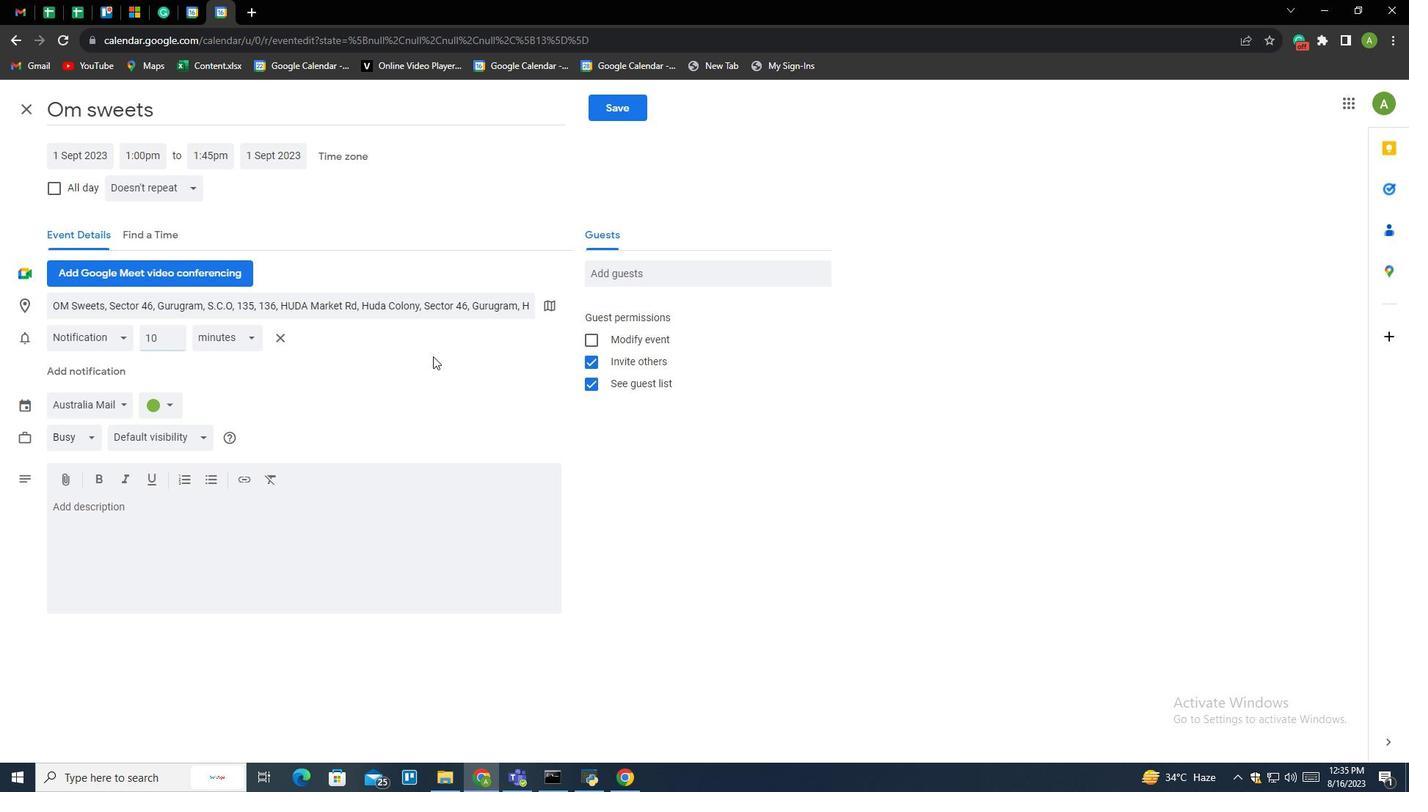 
Action: Mouse moved to (442, 486)
Screenshot: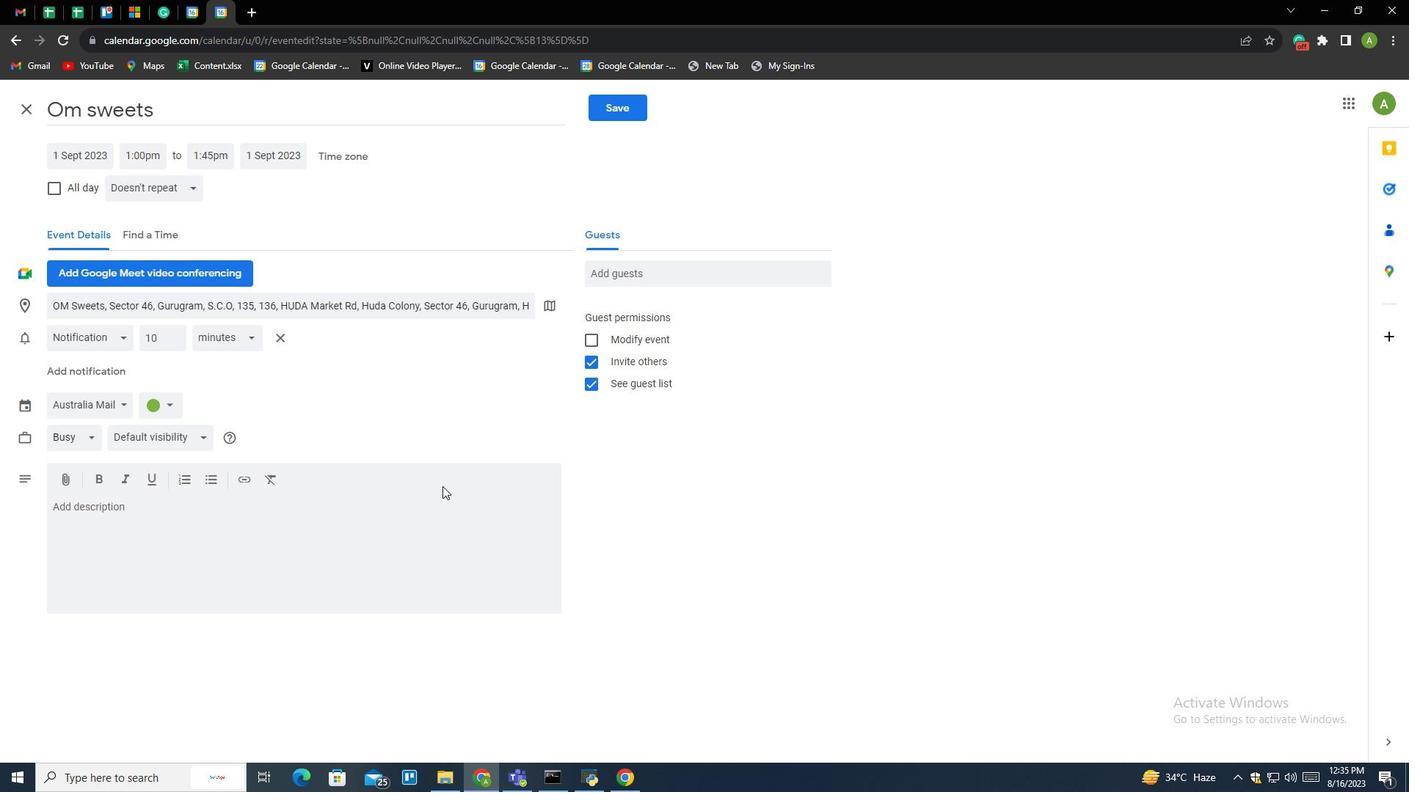 
Action: Mouse scrolled (442, 486) with delta (0, 0)
Screenshot: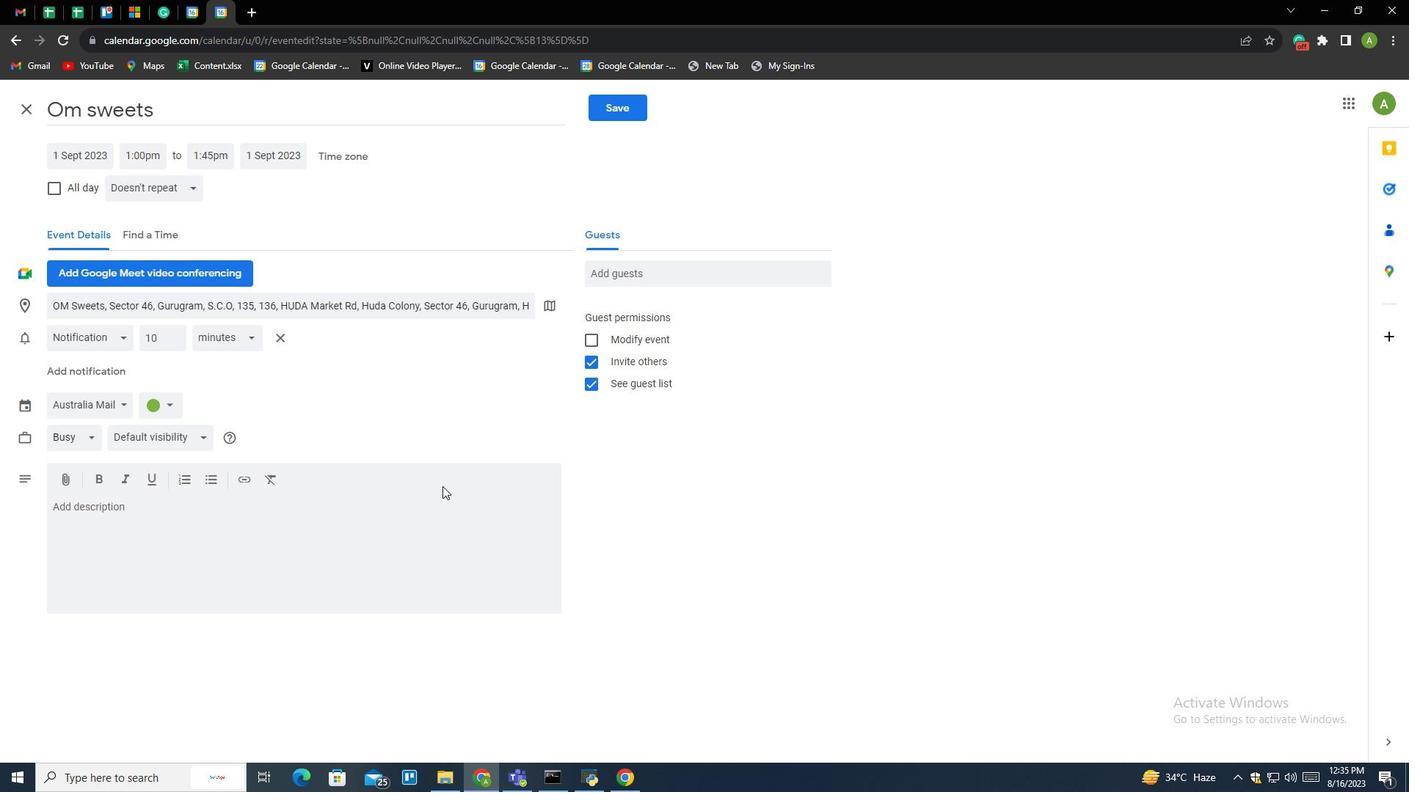 
Action: Mouse scrolled (442, 486) with delta (0, 0)
Screenshot: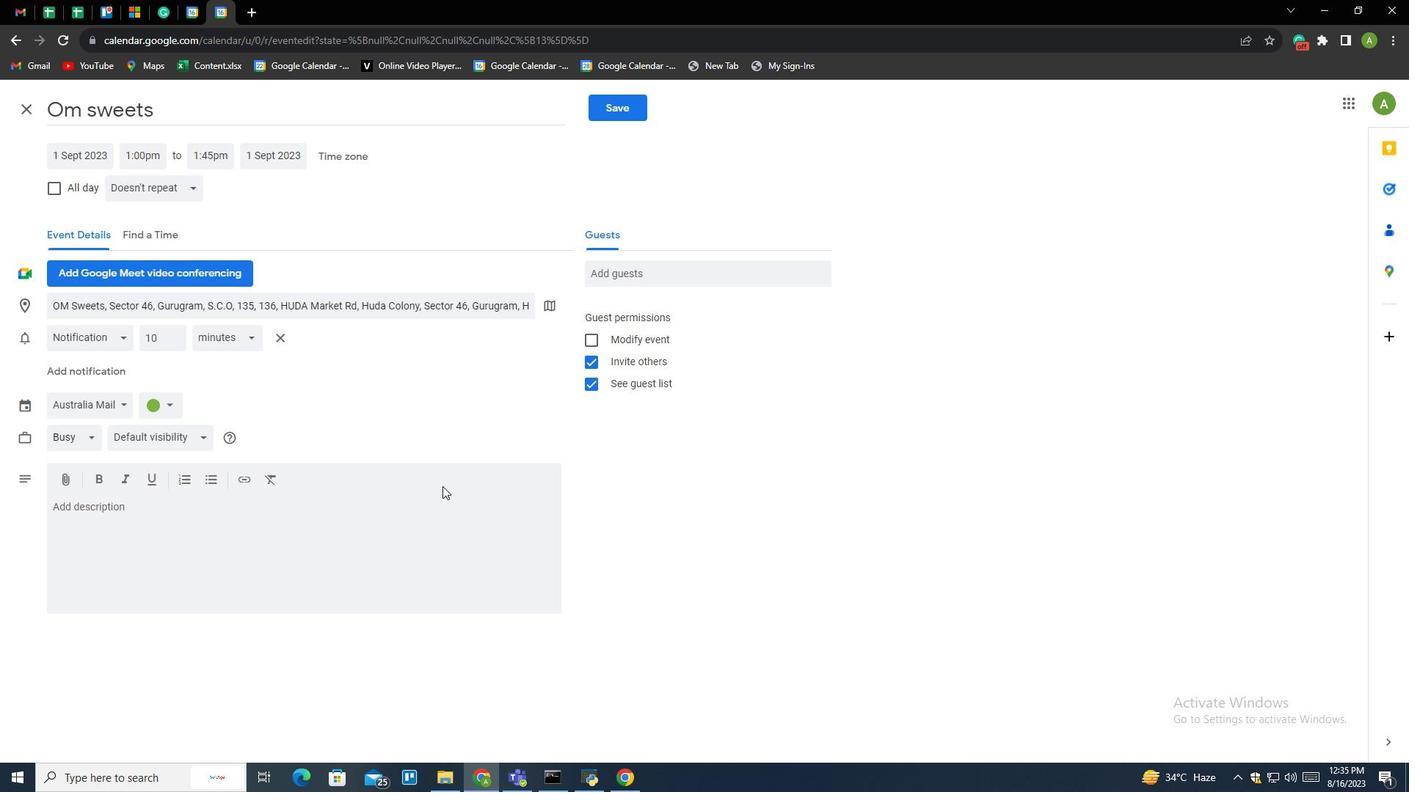 
Action: Mouse moved to (158, 524)
Screenshot: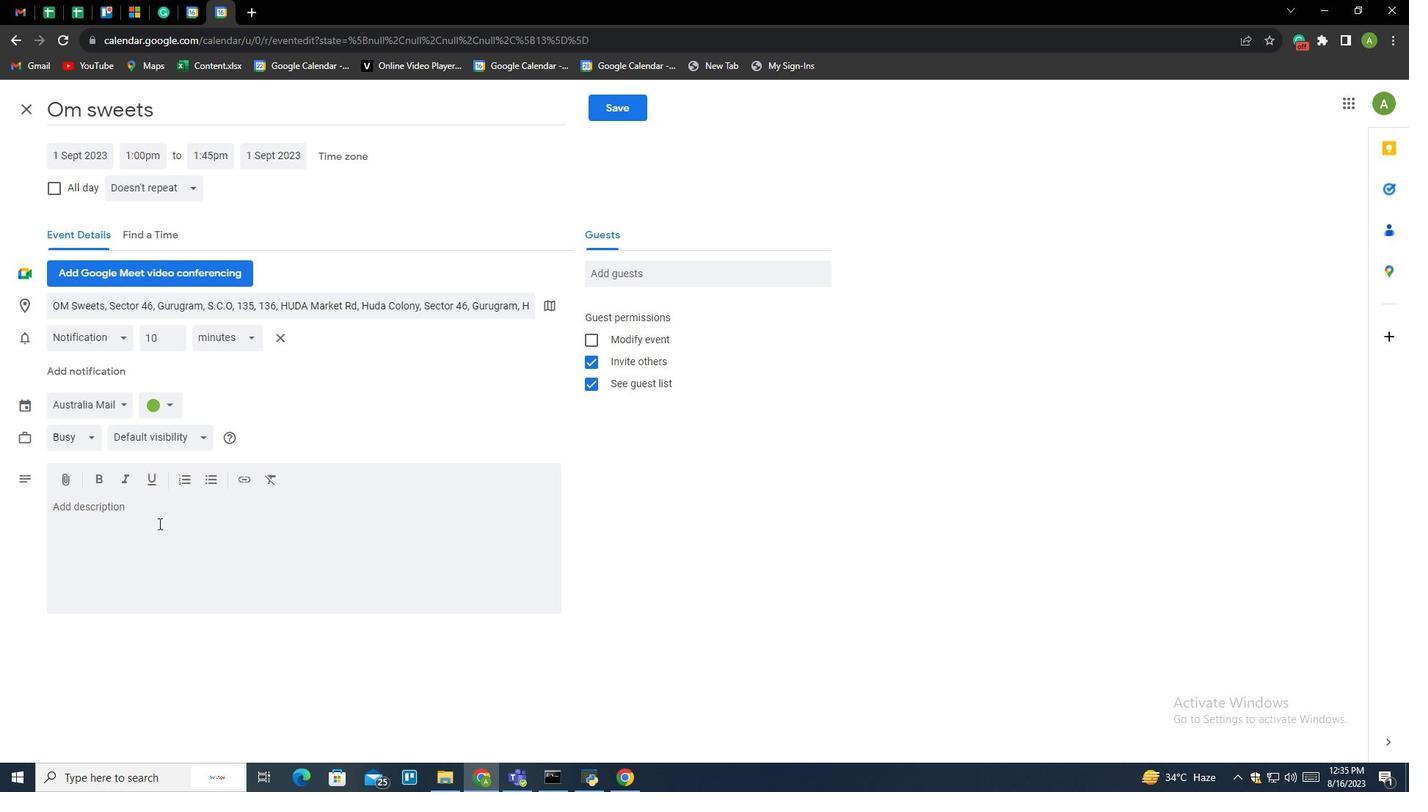 
Action: Mouse pressed left at (158, 524)
Screenshot: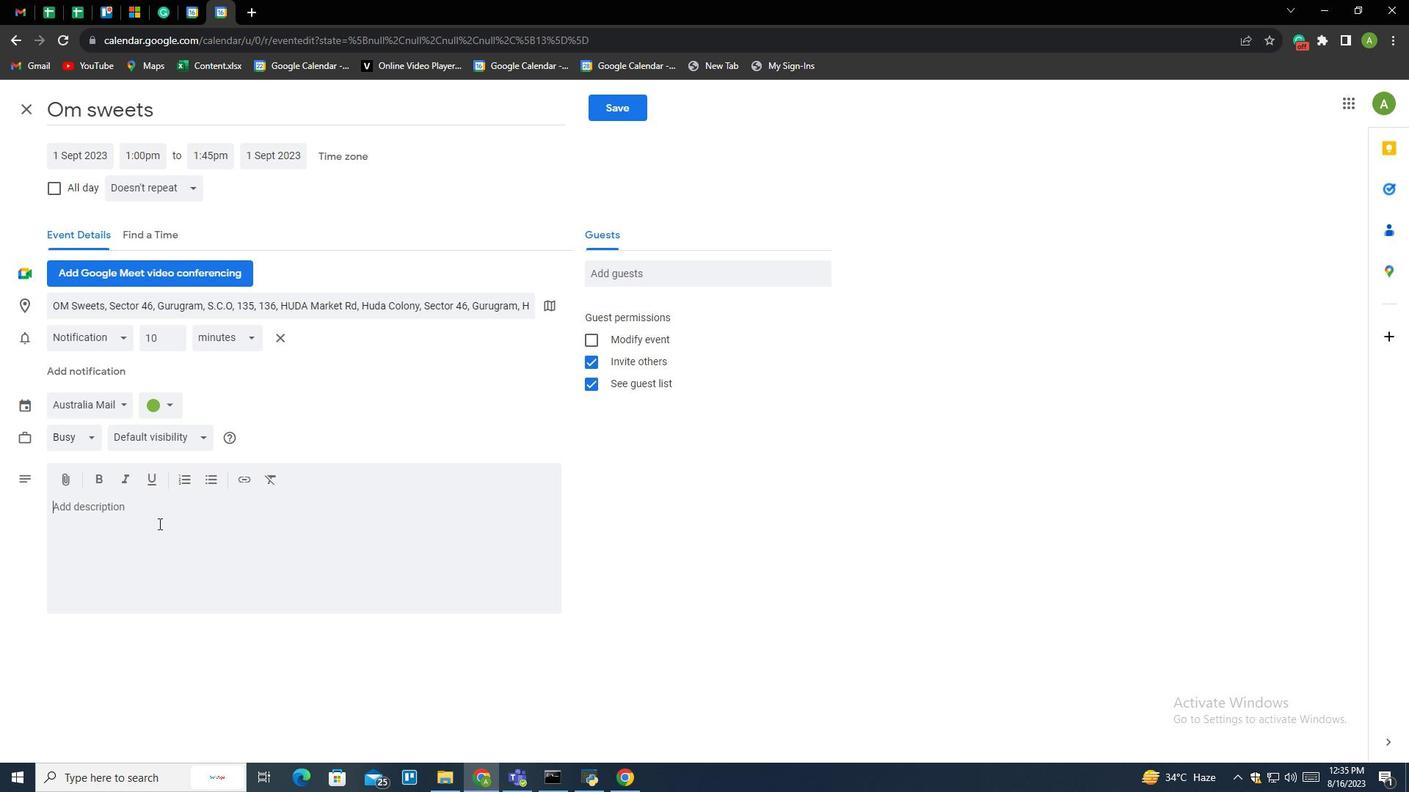 
Action: Mouse moved to (132, 566)
Screenshot: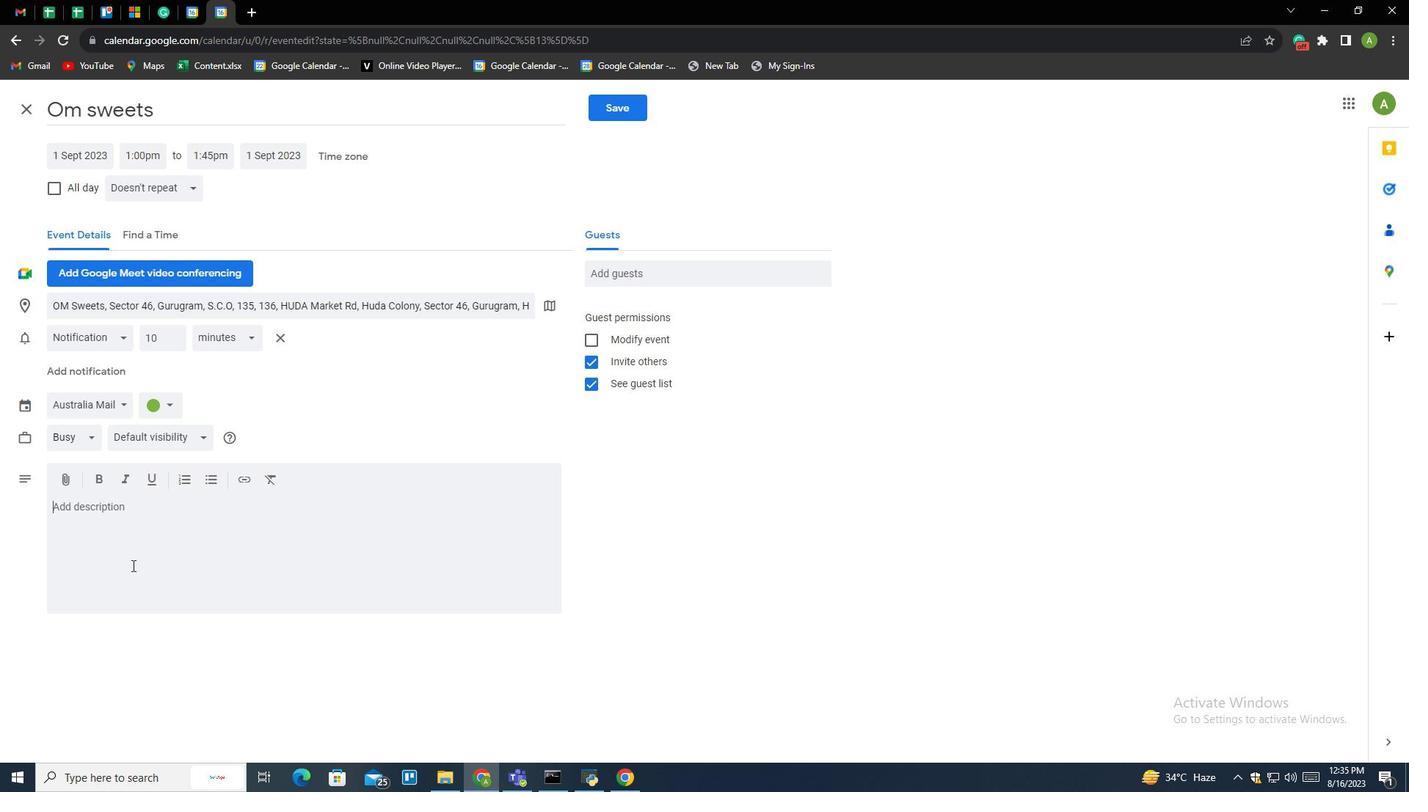 
Action: Mouse pressed left at (132, 566)
Screenshot: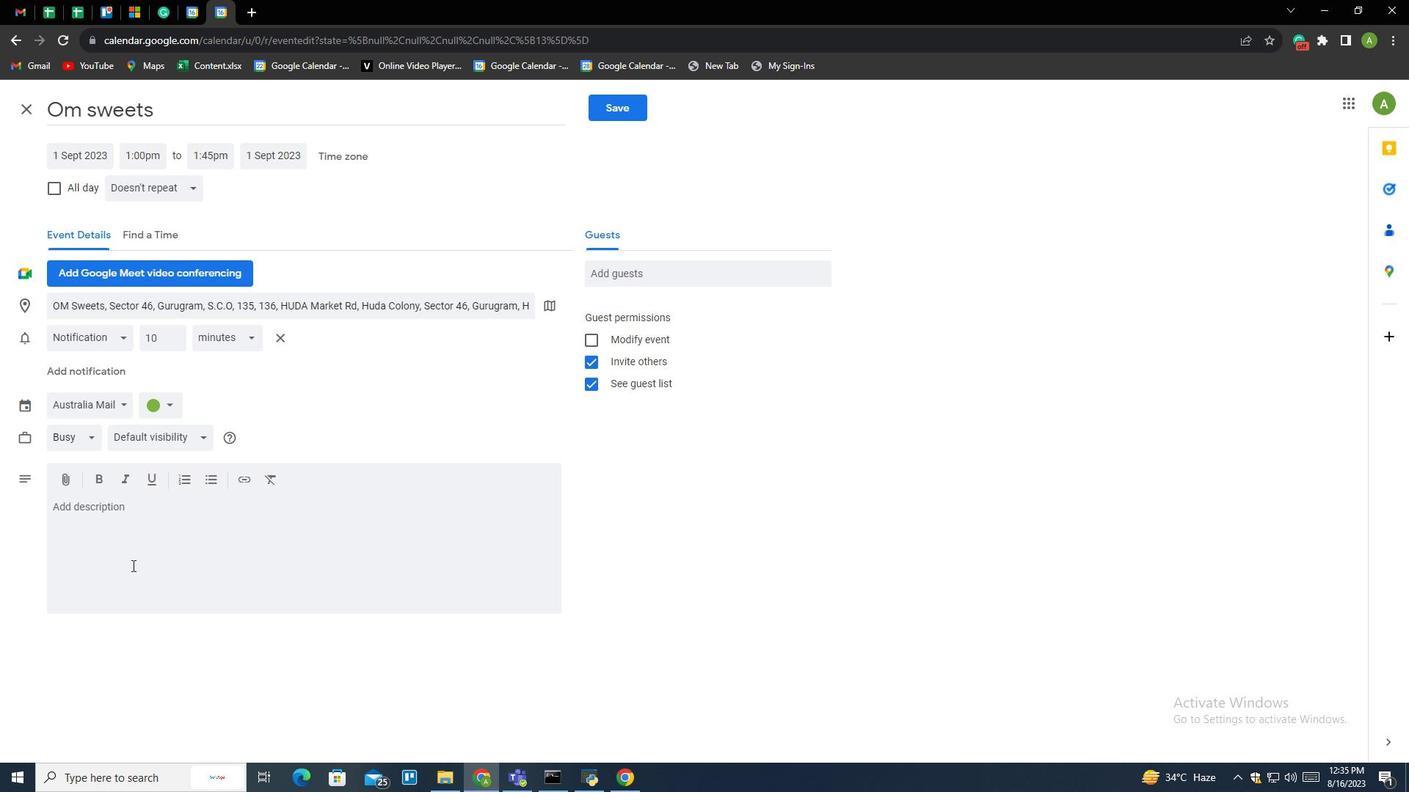 
Action: Mouse moved to (135, 511)
Screenshot: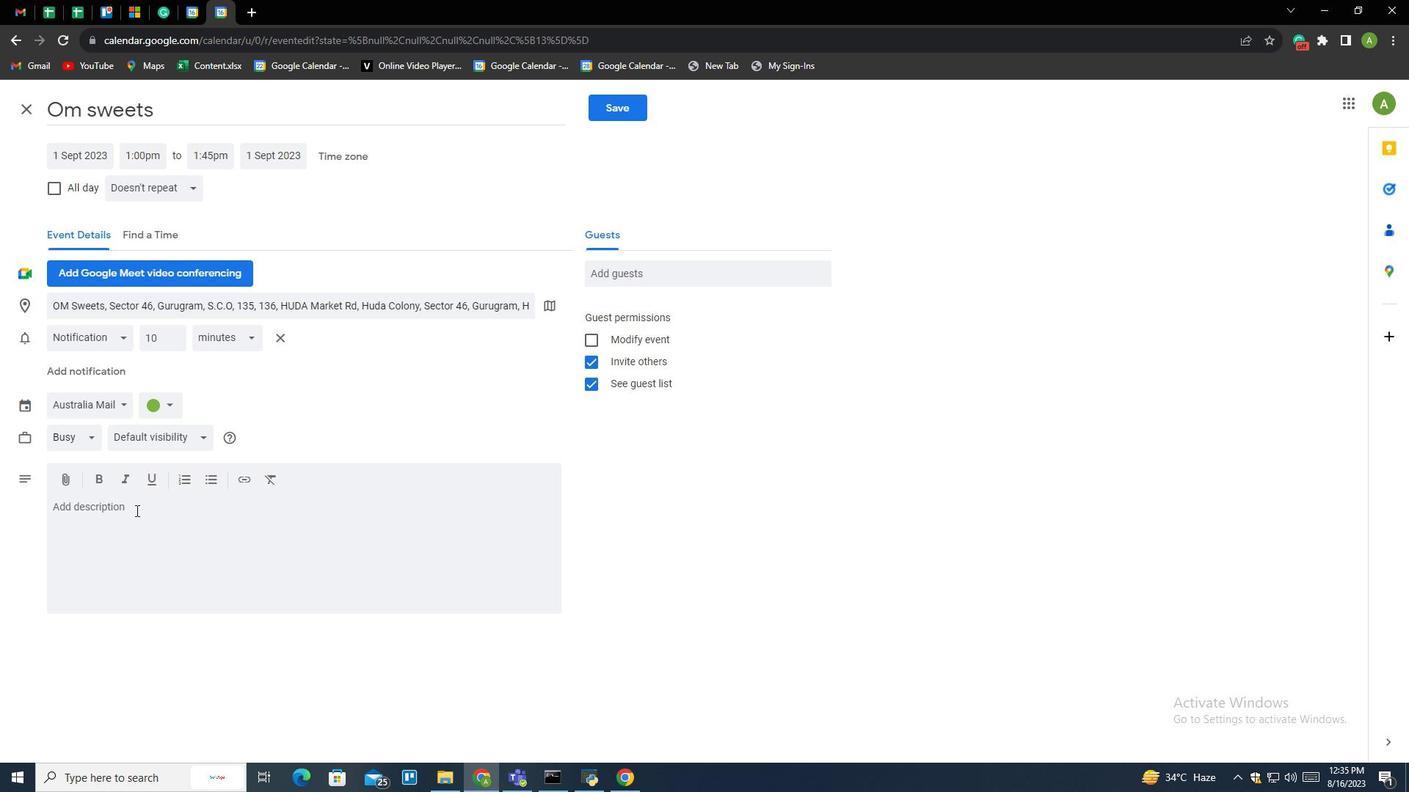 
Action: Mouse pressed left at (135, 511)
Screenshot: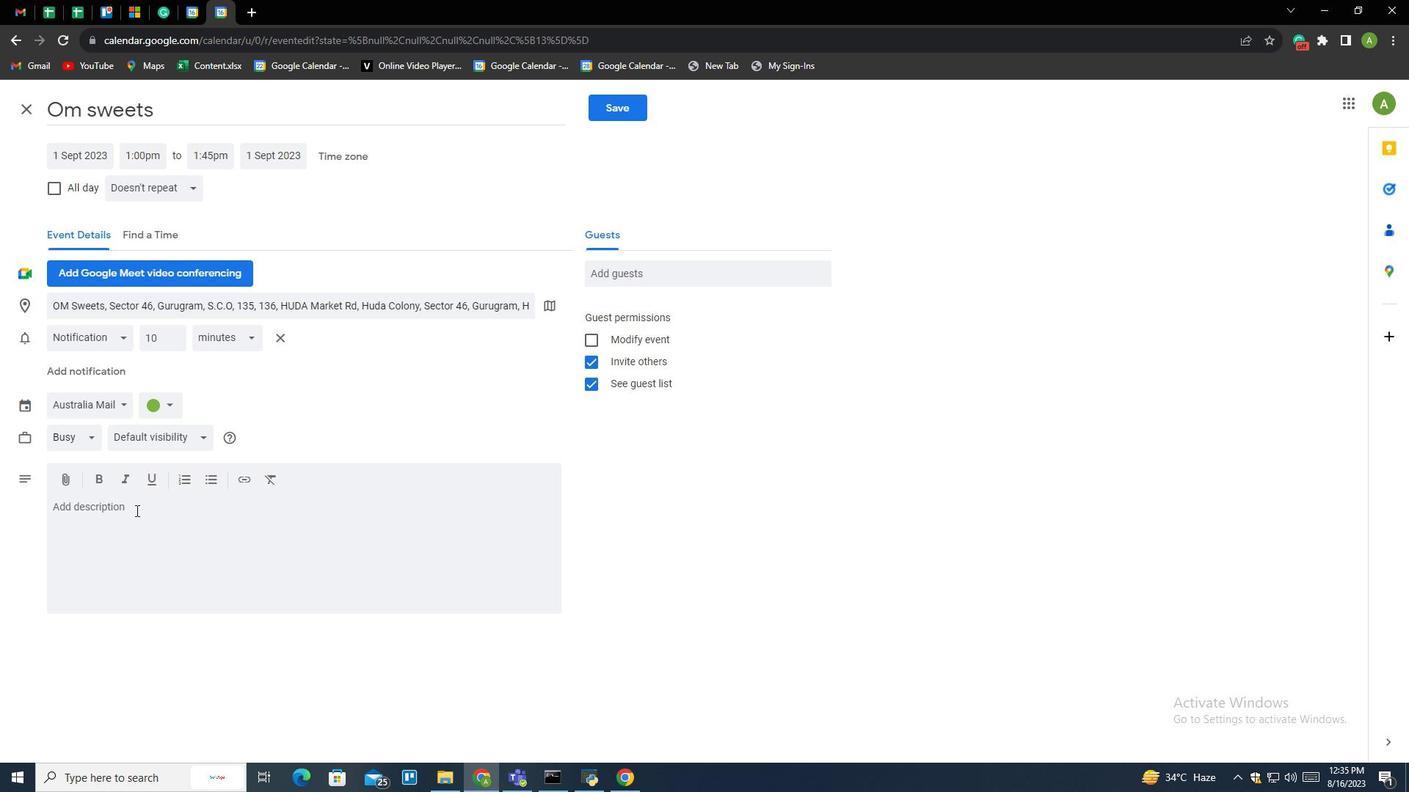 
Action: Key pressed <Key.shift><Key.shift><Key.shift><Key.shift><Key.shift><Key.shift><Key.shift><Key.shift><Key.shift><Key.shift><Key.shift><Key.shift><Key.shift><Key.shift><Key.shift><Key.shift><Key.shift><Key.shift><Key.shift><Key.shift><Key.shift><Key.shift><Key.shift><Key.shift><Key.shift><Key.shift><Key.shift><Key.shift>Are<Key.space>you<Key.space>eager<Key.space>to<Key.space>secure<Key.space>a<Key.space>s<Key.backspace>reservation<Key.space>at<Key.space>o<Key.backspace>your<Key.space>favorite<Key.space>restauratn<Key.space><Key.backspace><Key.backspace><Key.backspace><Key.backspace><Key.backspace>rant<Key.shift><Key.shift><Key.shift><Key.shift><Key.shift><Key.shift><Key.shift><Key.shift><Key.shift><Key.shift><Key.shift><Key.shift><Key.shift><Key.shift>?<Key.space><Key.shift>Stay<Key.space>ahed<Key.backspace>ad<Key.space>of<Key.space>the<Key.space>game<Key.space>by<Key.space><Key.backspace><Key.backspace><Key.backspace><Key.shift>Is<Key.space><Key.backspace><Key.backspace><Key.backspace><Key.backspace>.<Key.shift_r><Key.enter><Key.shift>It<Key.space>is<Key.space>going<Key.space>to<Key.space>open<Key.space>ag<Key.backspace>fer<Key.space><Key.backspace><Key.backspace><Key.backspace>t<Key.backspace>ter<Key.space>0<Key.backspace>10<Key.space>m<Key.backspace>minutes.
Screenshot: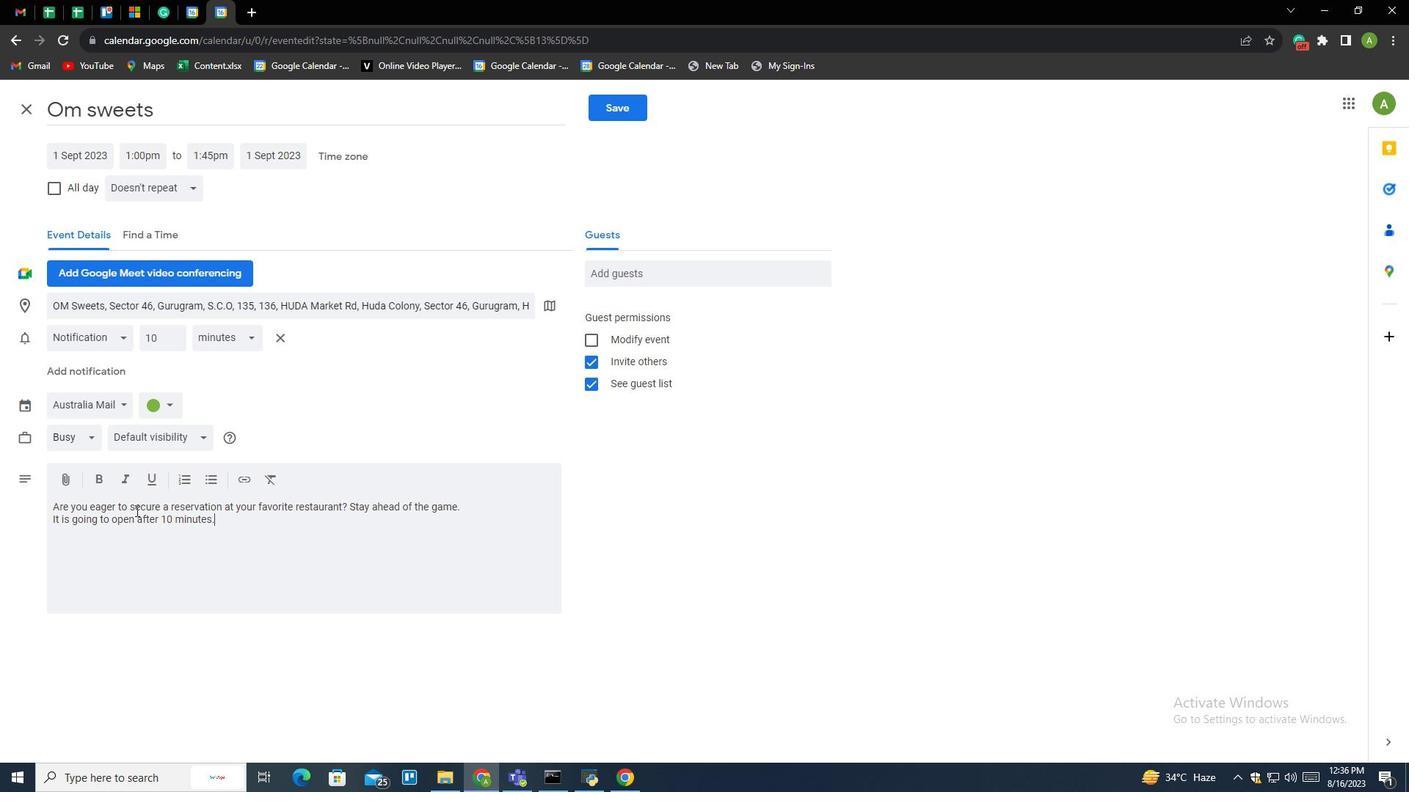 
Action: Mouse moved to (226, 524)
Screenshot: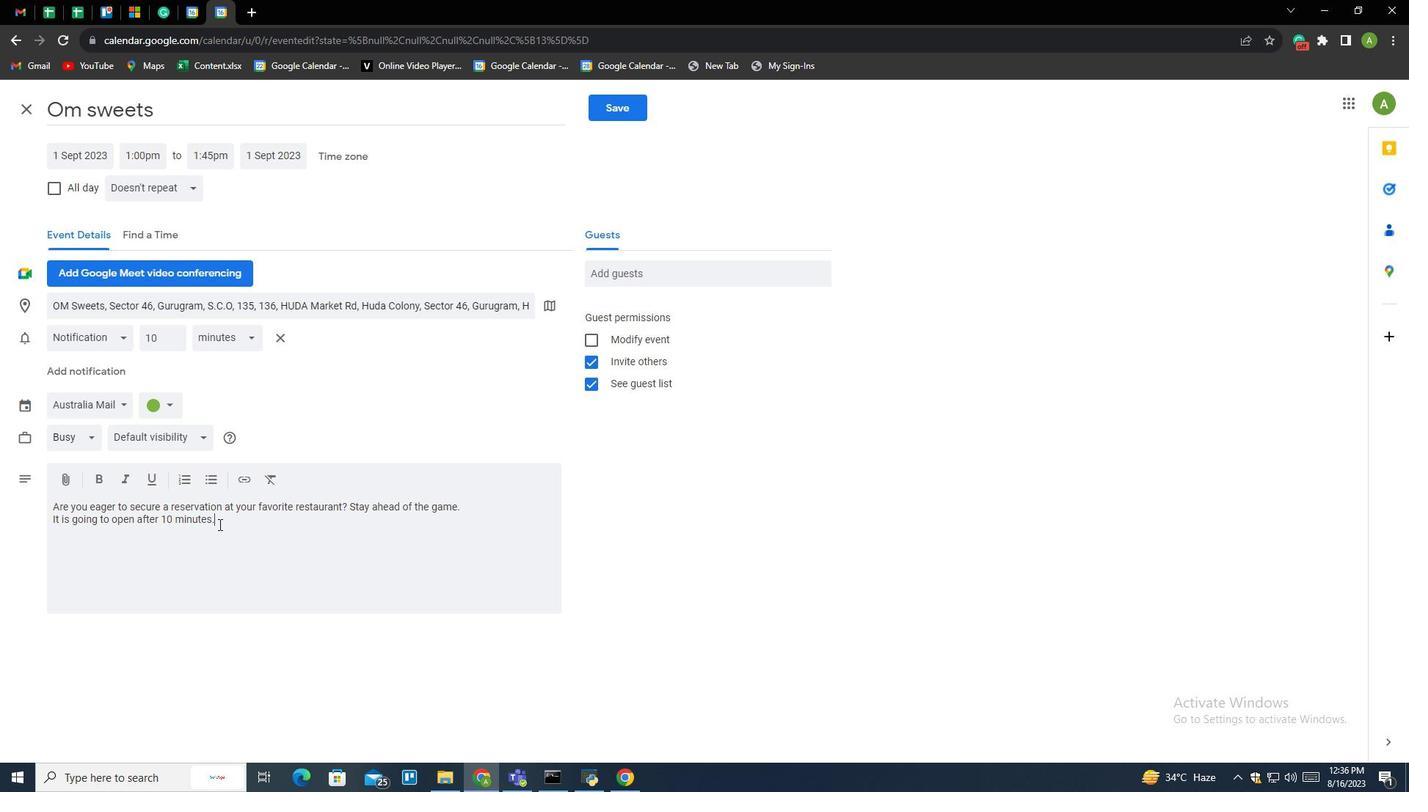
Action: Mouse pressed left at (226, 524)
Screenshot: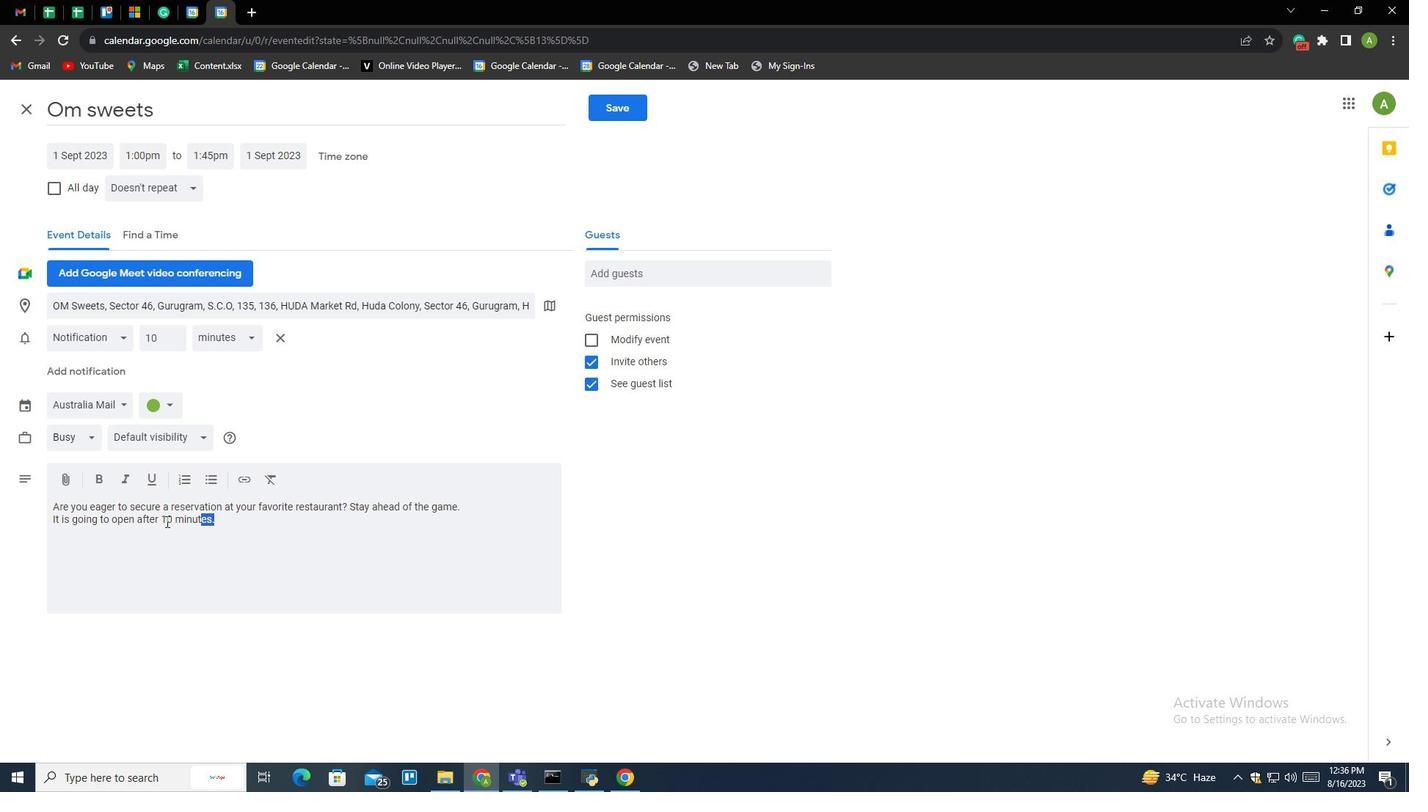 
Action: Mouse moved to (96, 483)
Screenshot: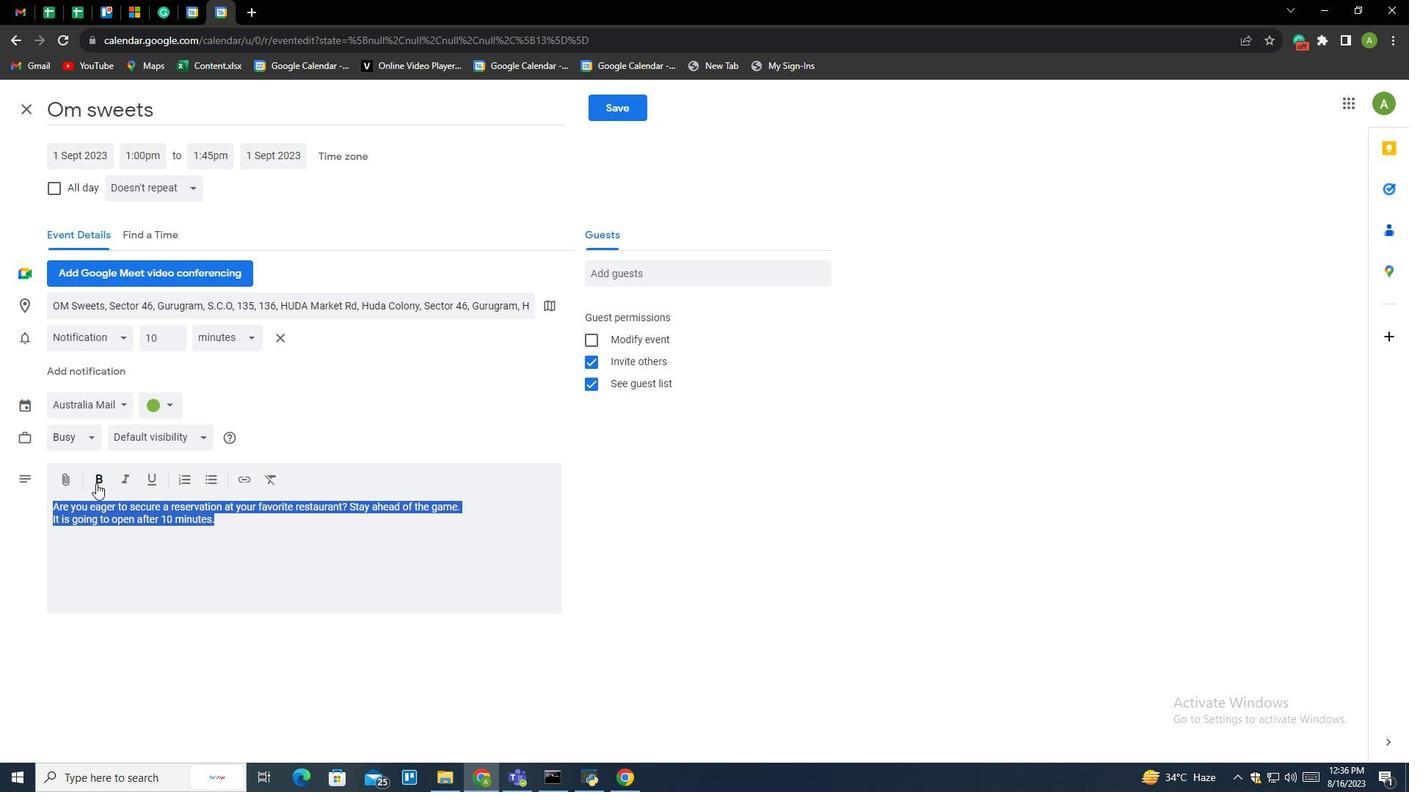 
Action: Mouse pressed left at (96, 483)
Screenshot: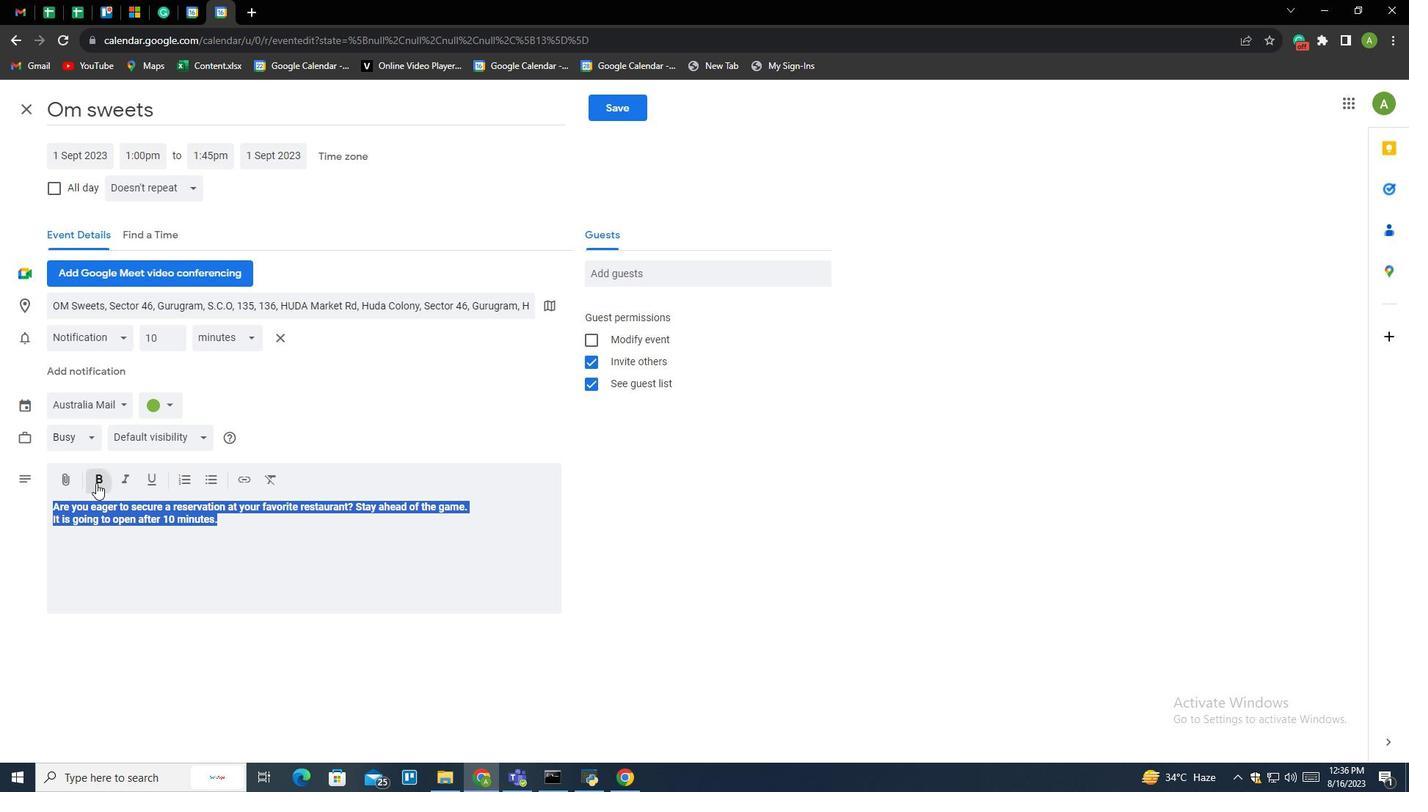 
Action: Mouse moved to (254, 521)
Screenshot: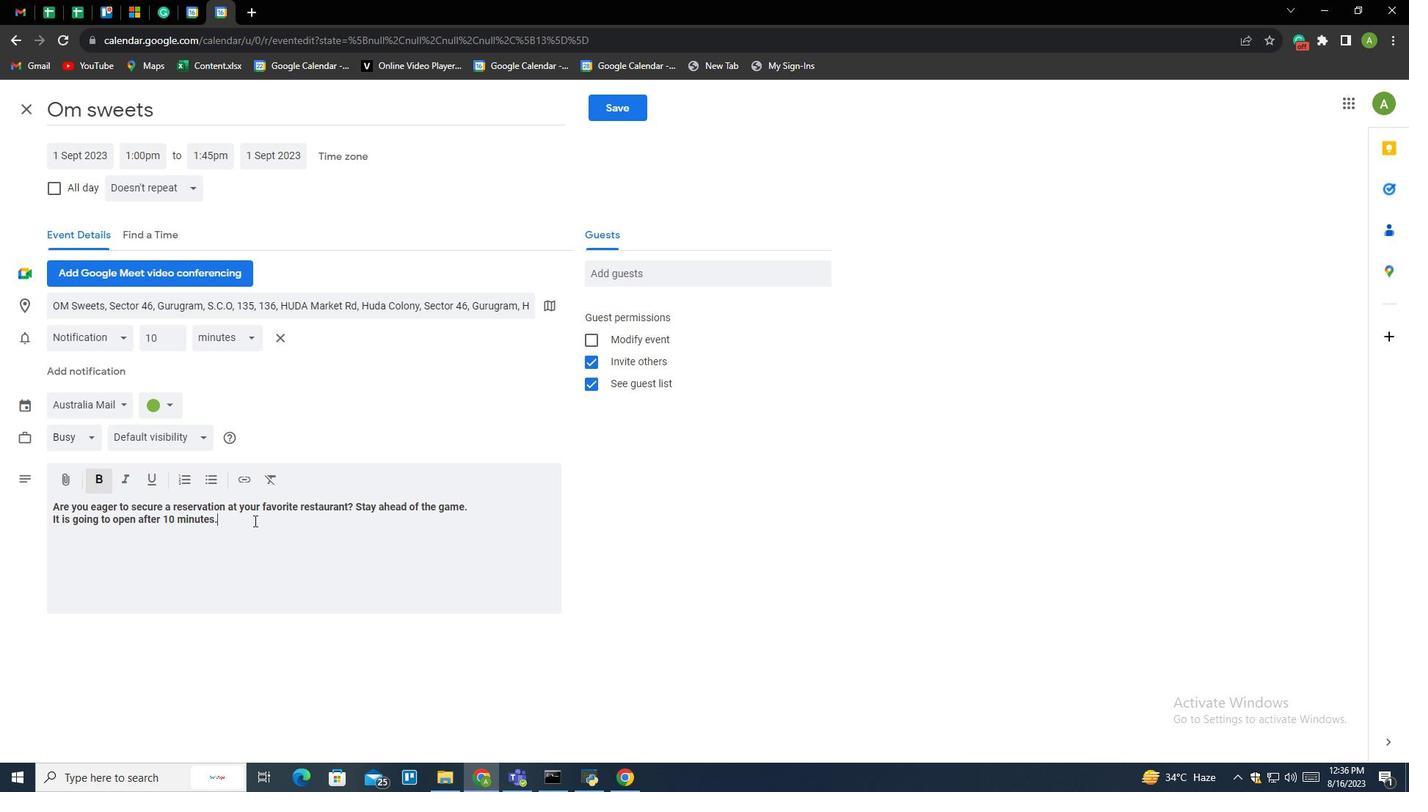 
Action: Mouse pressed left at (254, 521)
Screenshot: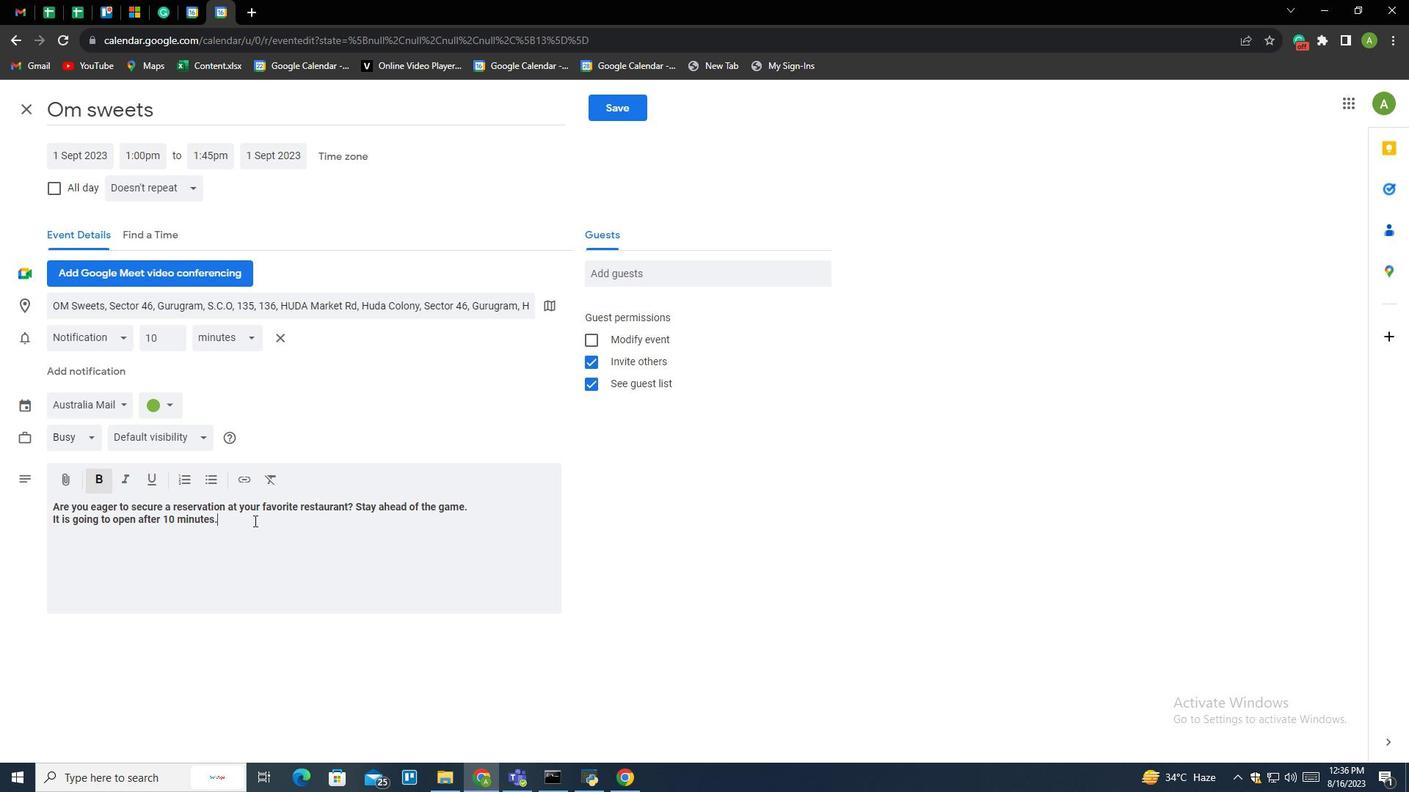 
Action: Mouse moved to (588, 338)
Screenshot: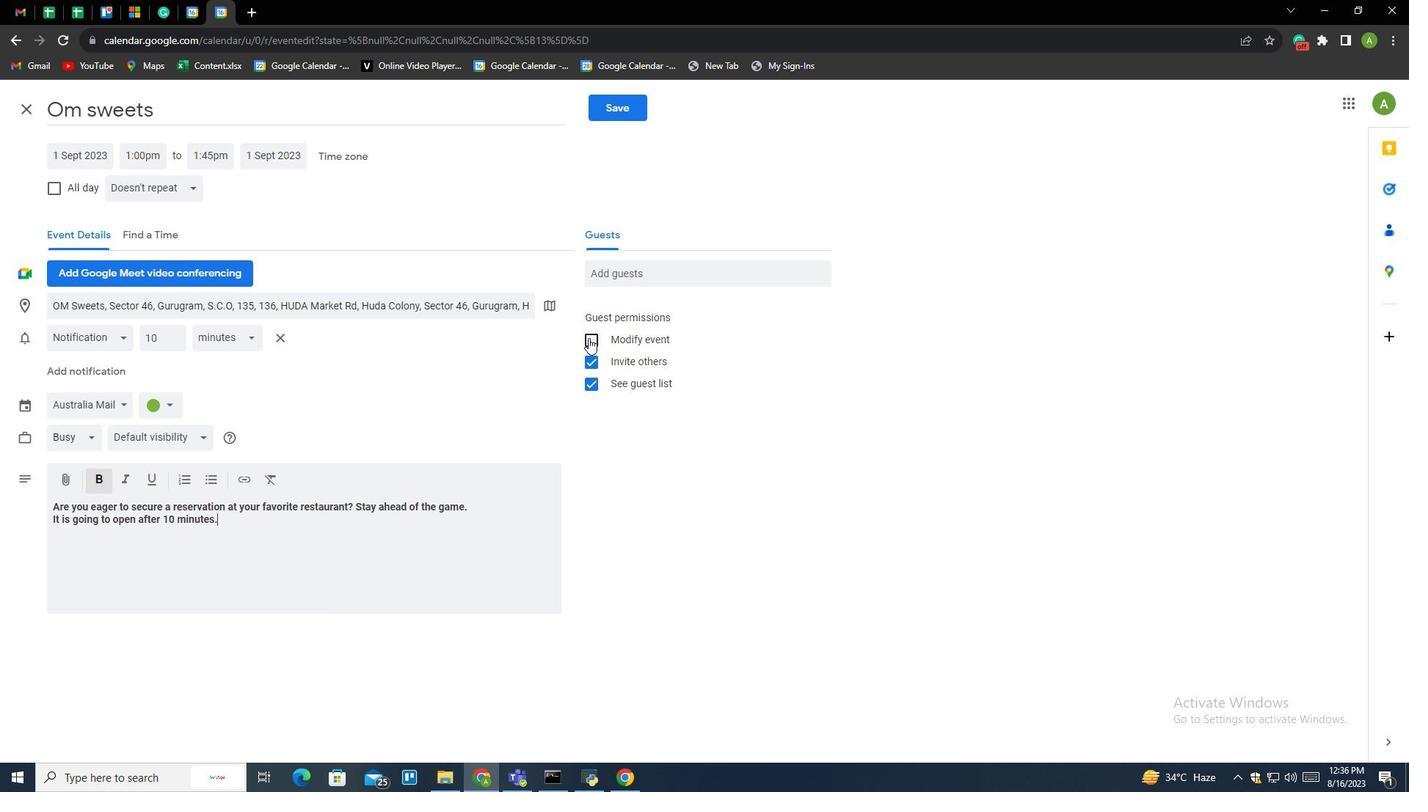 
Action: Mouse pressed left at (588, 338)
Screenshot: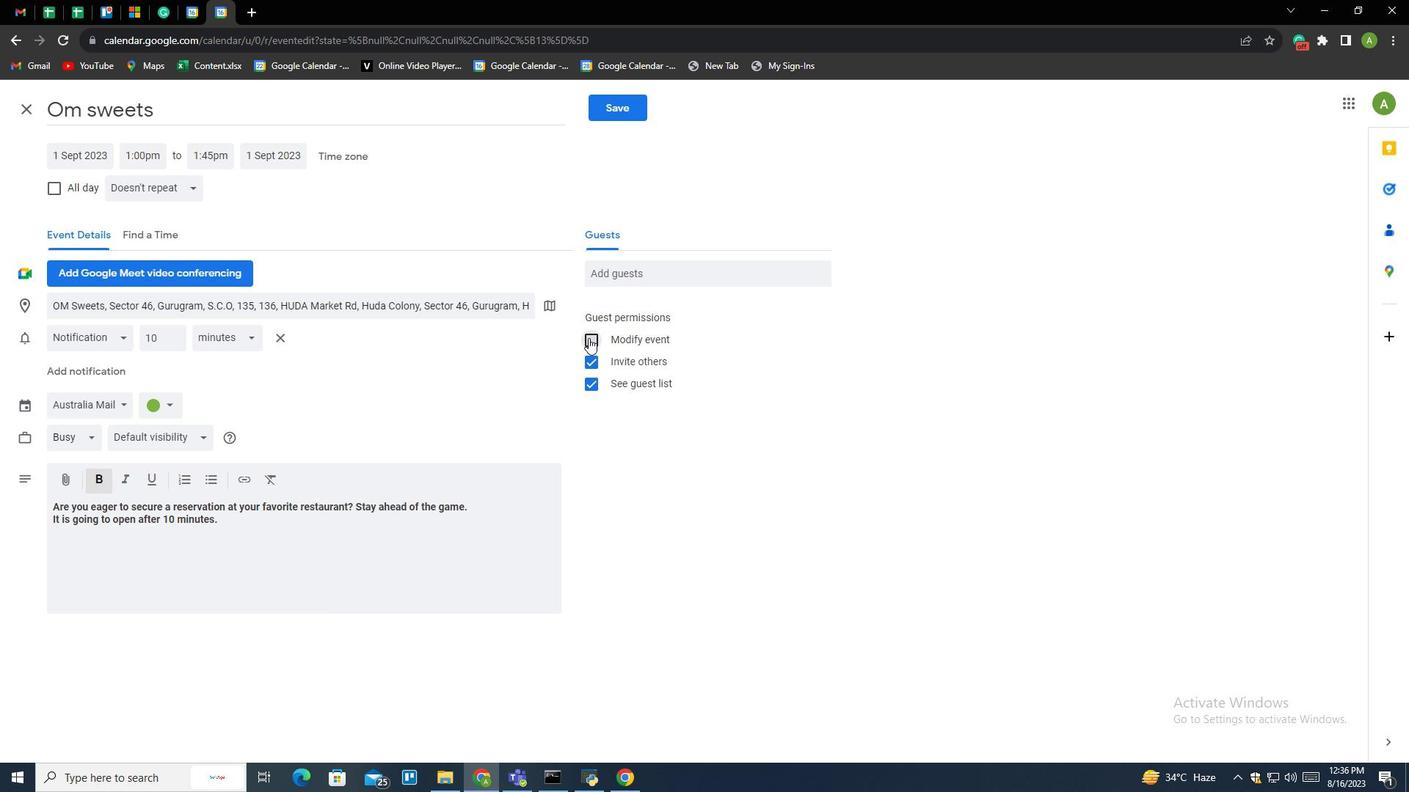 
Action: Mouse moved to (604, 276)
Screenshot: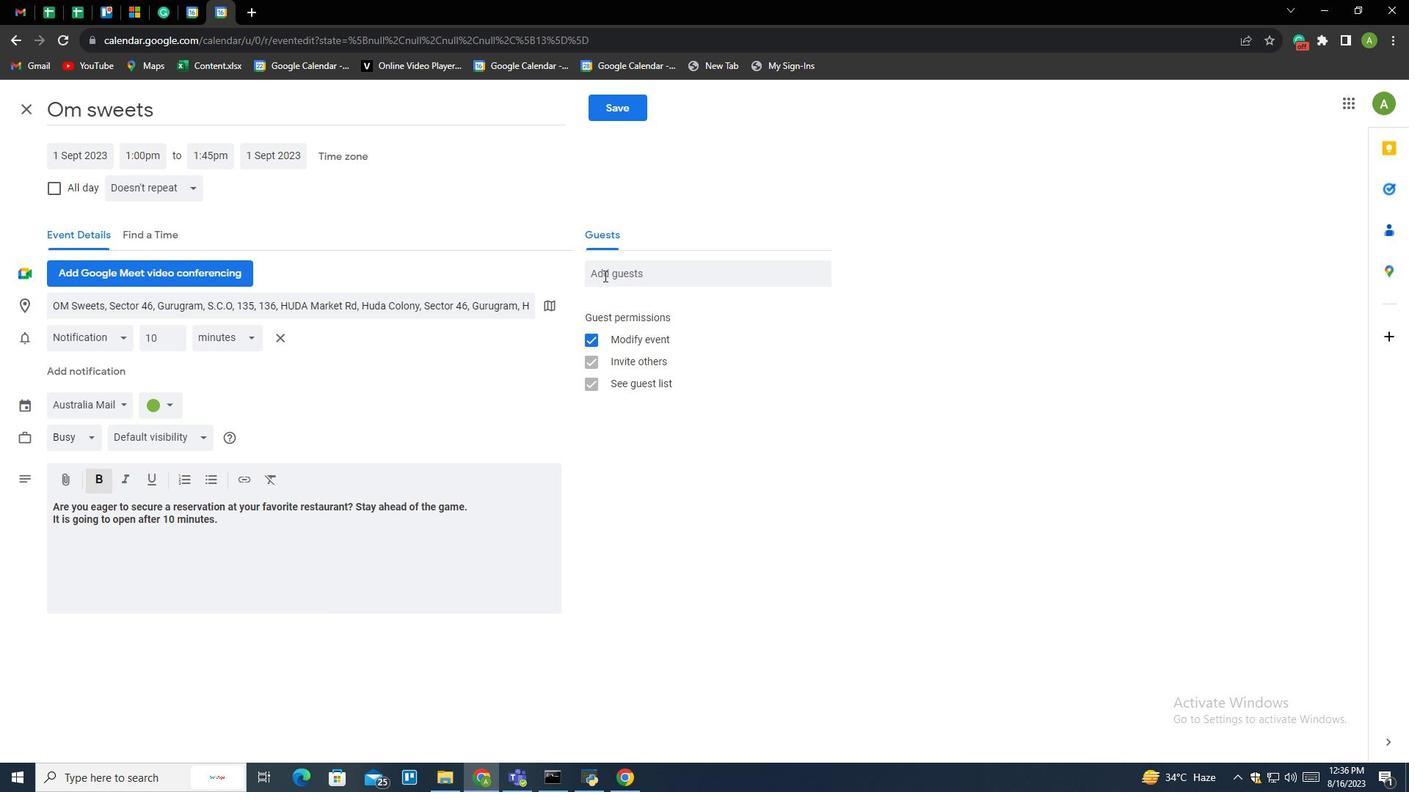 
Action: Mouse pressed left at (604, 276)
Screenshot: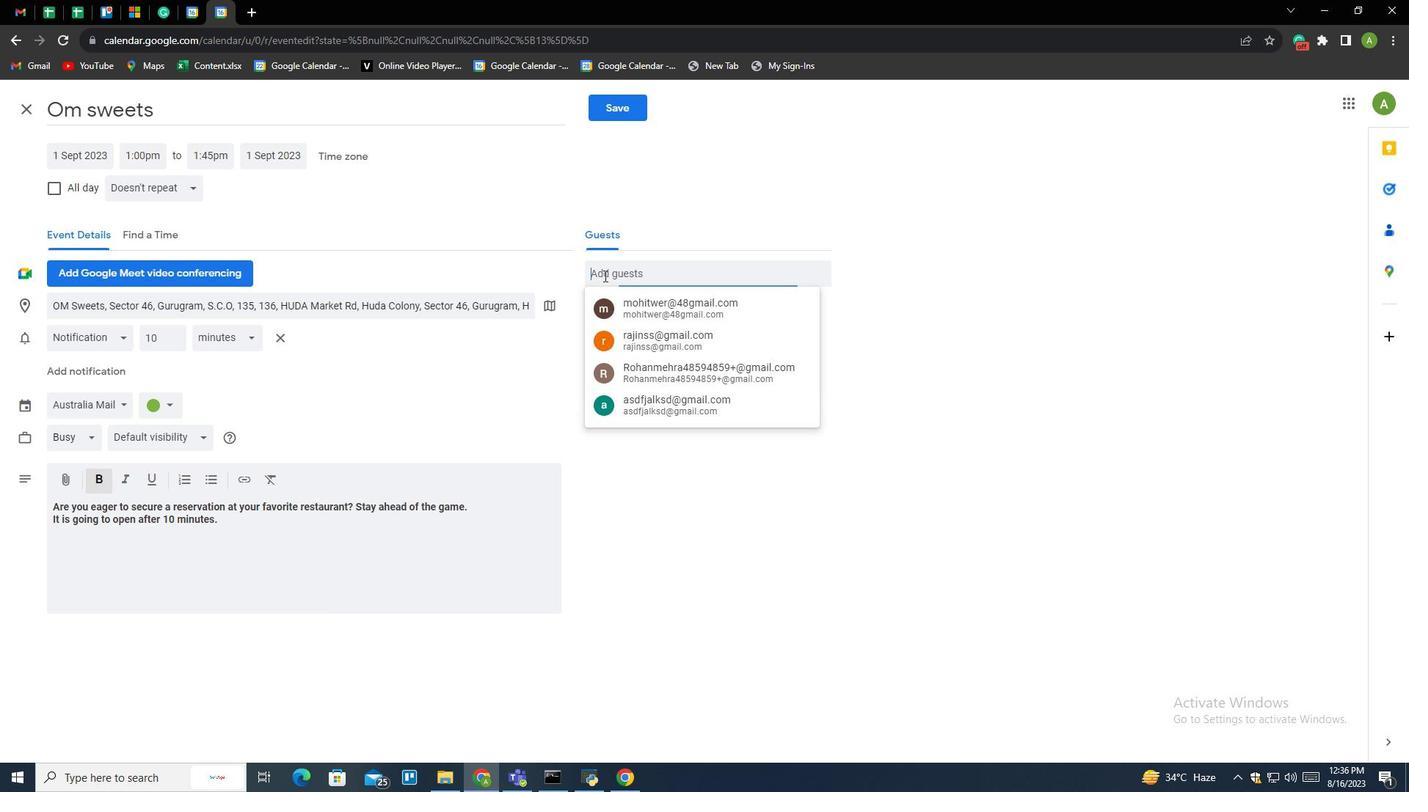 
Action: Key pressed <Key.shift><Key.shift><Key.shift><Key.shift><Key.shift><Key.shift><Key.shift><Key.shift><Key.shift><Key.shift><Key.shift><Key.shift><Key.shift><Key.shift><Key.shift><Key.shift><Key.shift><Key.shift><Key.shift><Key.shift><Key.shift><Key.shift><Key.shift><Key.shift><Key.shift><Key.shift><Key.shift><Key.shift><Key.shift><Key.shift><Key.shift><Key.shift><Key.shift><Key.shift><Key.shift><Key.shift><Key.shift><Key.shift><Key.shift><Key.shift><Key.shift><Key.shift><Key.shift><Key.shift><Key.shift>Mohan475869<Key.shift>@gmail.com<Key.enter>
Screenshot: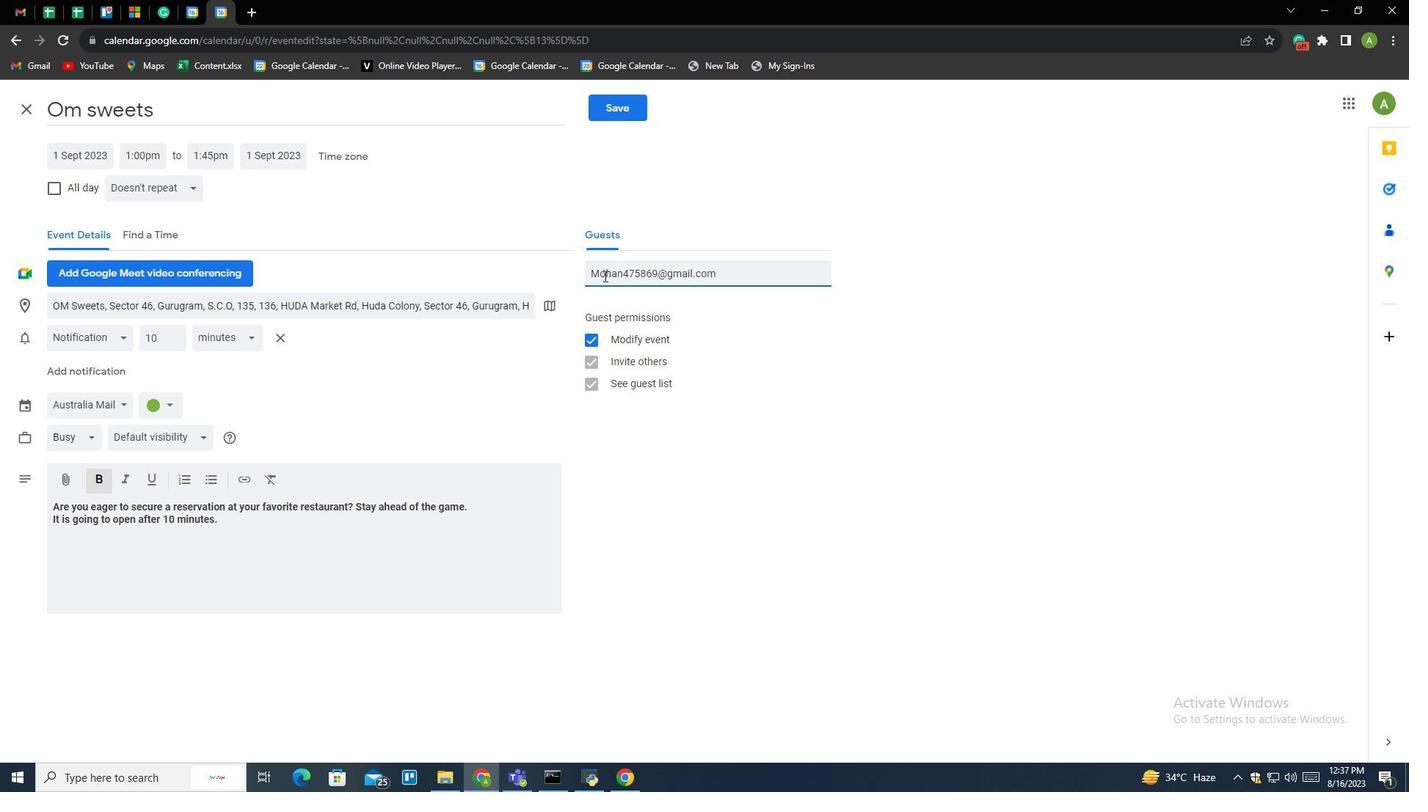 
Action: Mouse moved to (1040, 423)
Screenshot: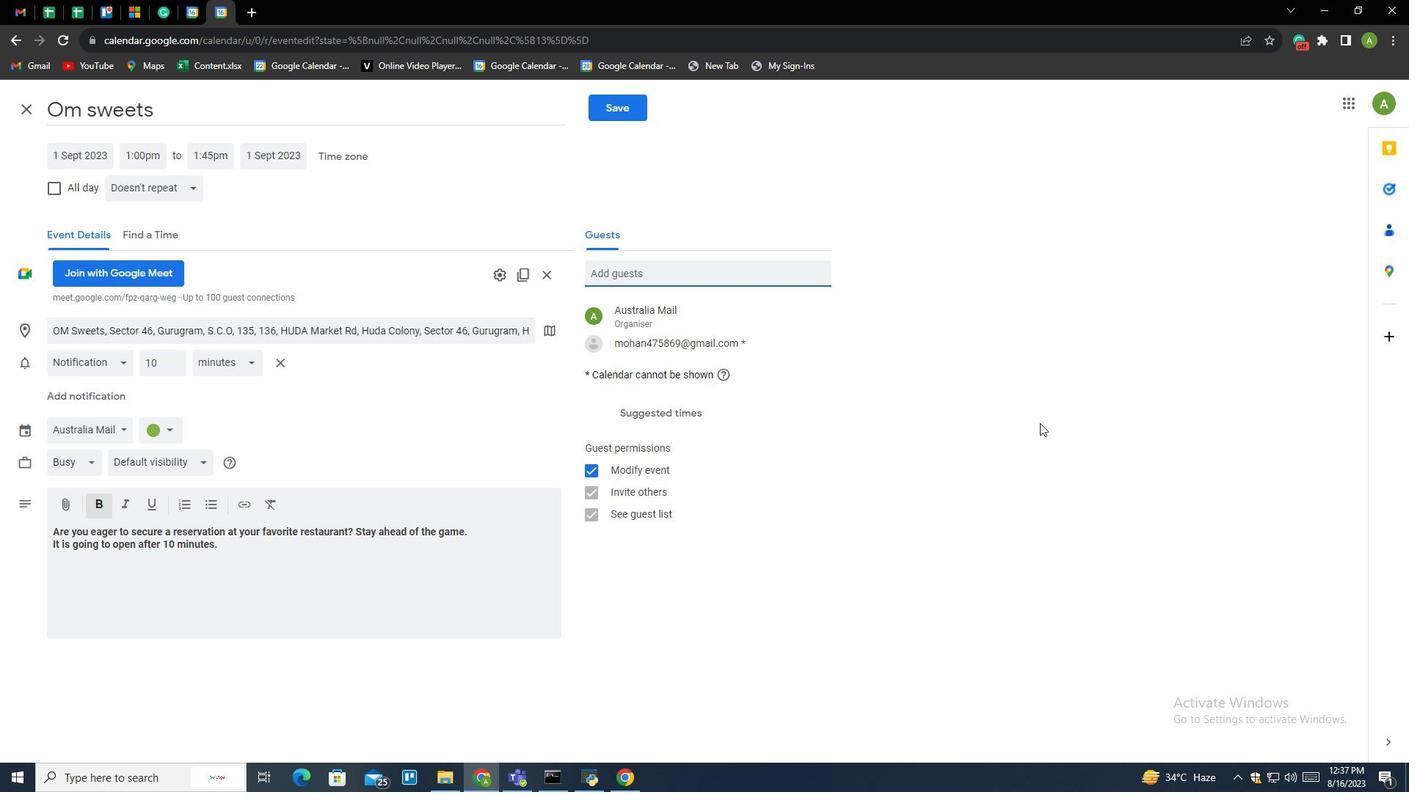 
Action: Mouse pressed left at (1040, 423)
Screenshot: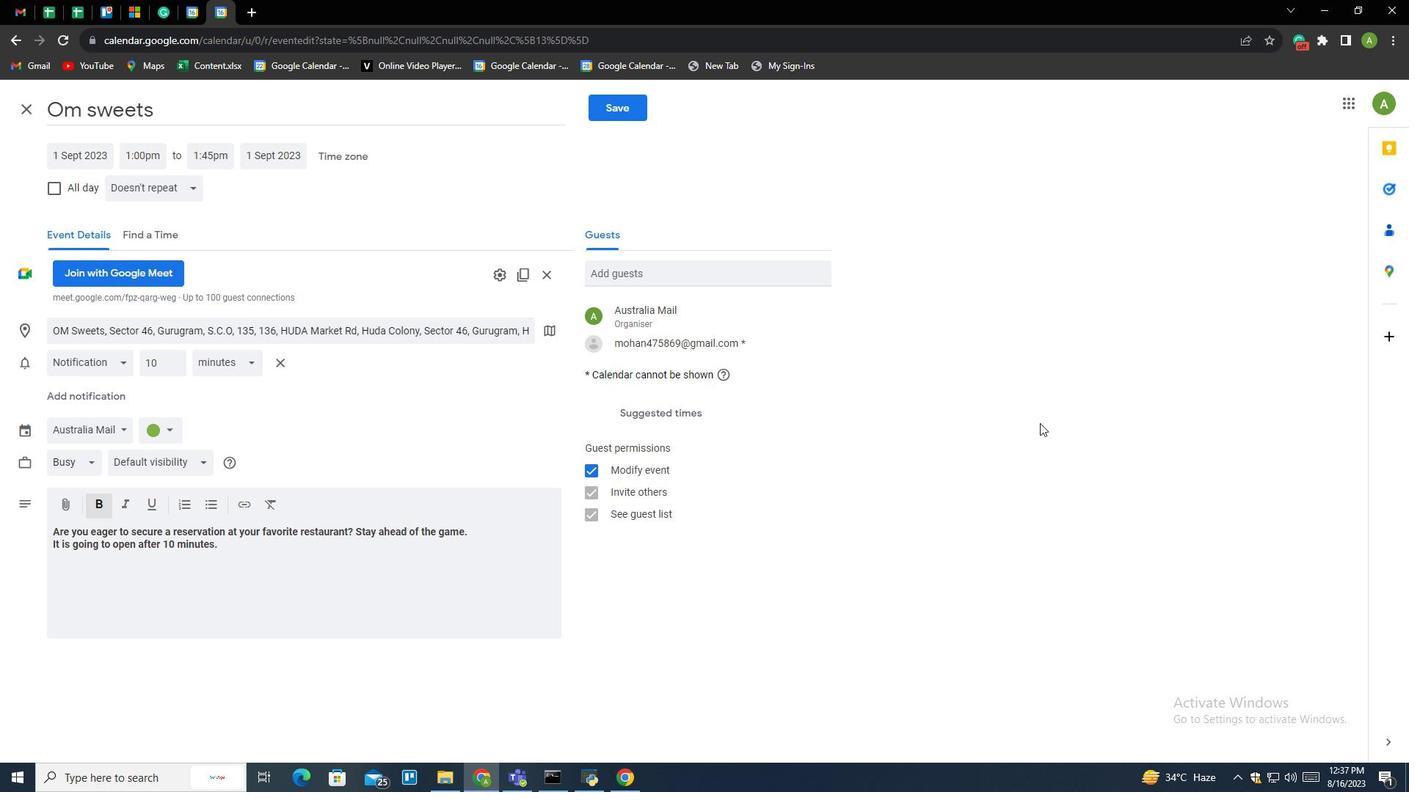 
Action: Mouse moved to (603, 109)
Screenshot: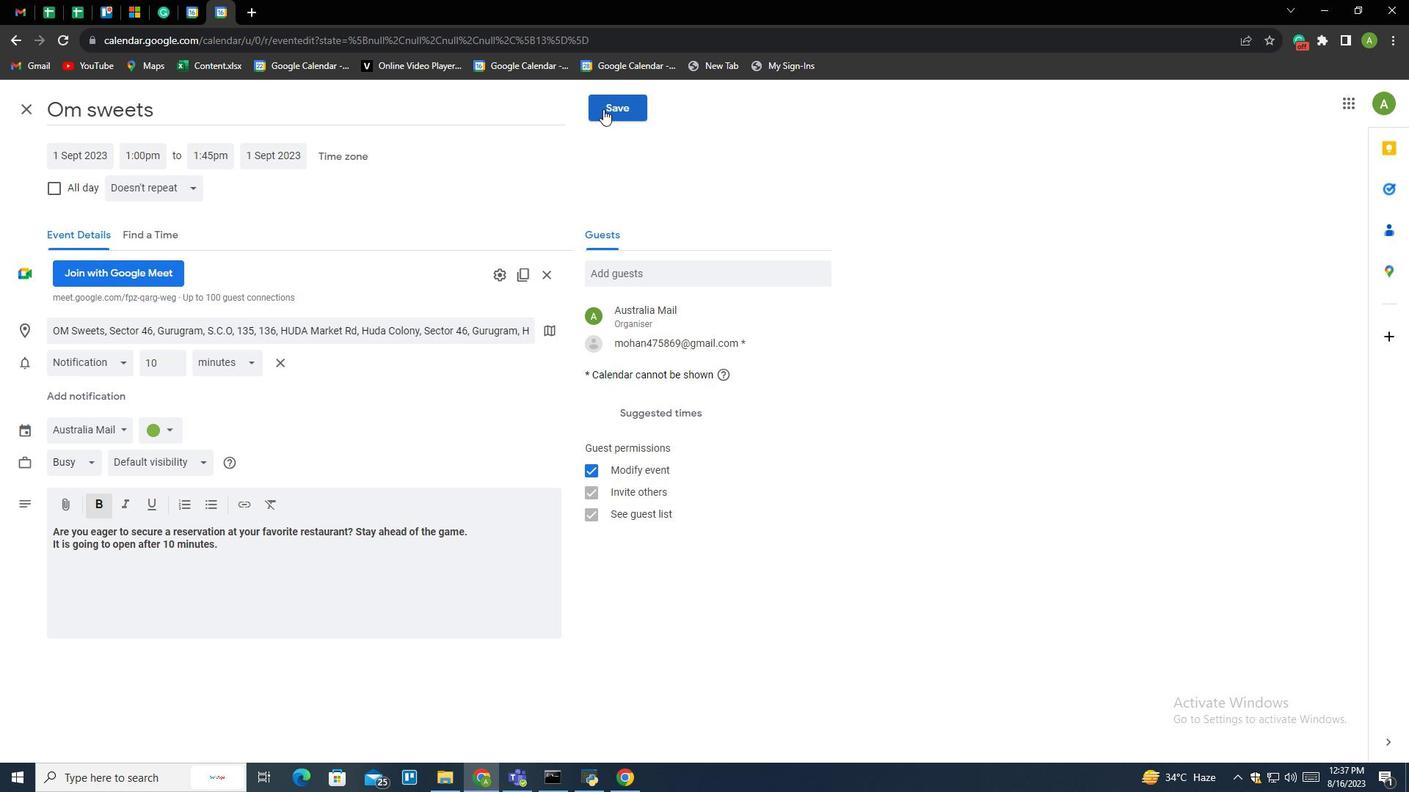 
Action: Mouse pressed left at (603, 109)
Screenshot: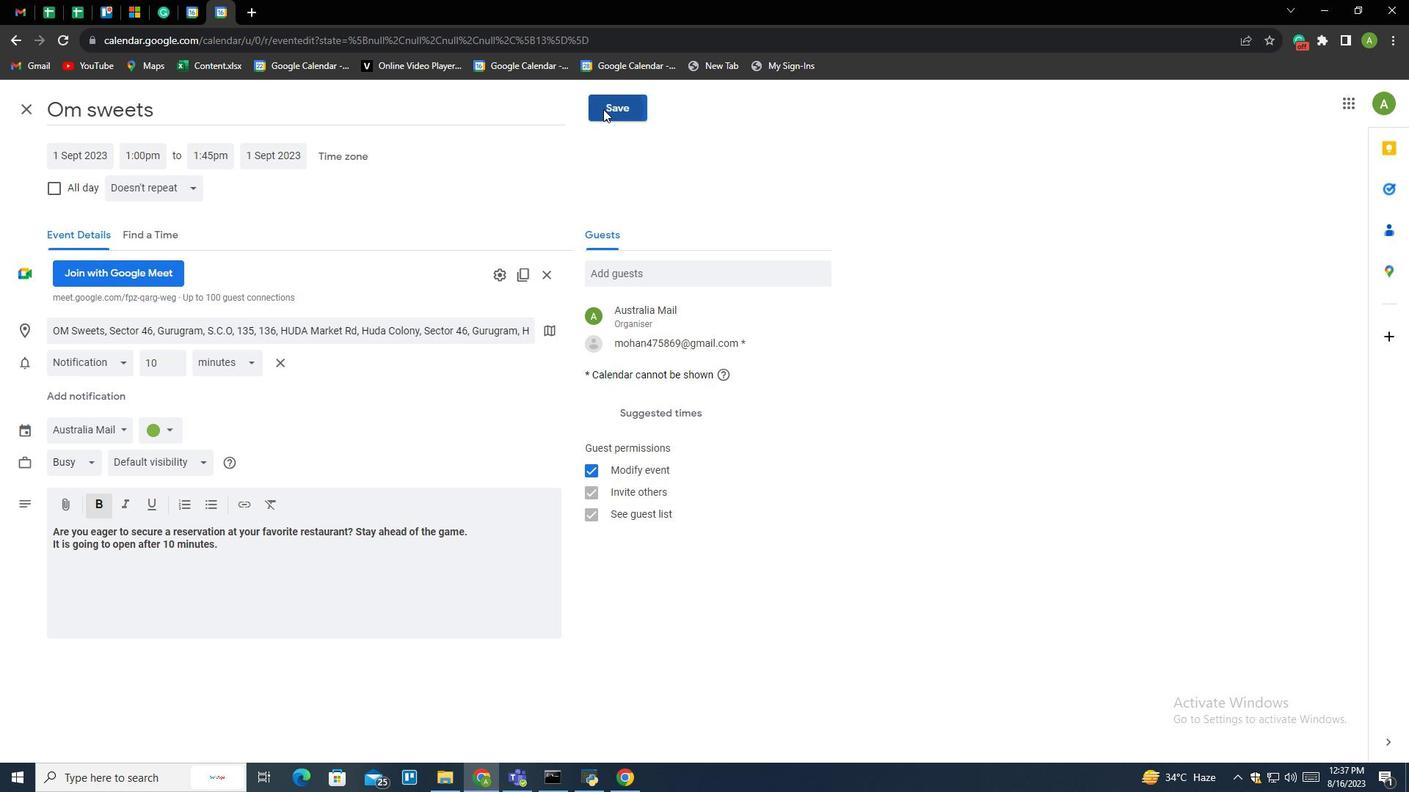 
Action: Mouse moved to (795, 461)
Screenshot: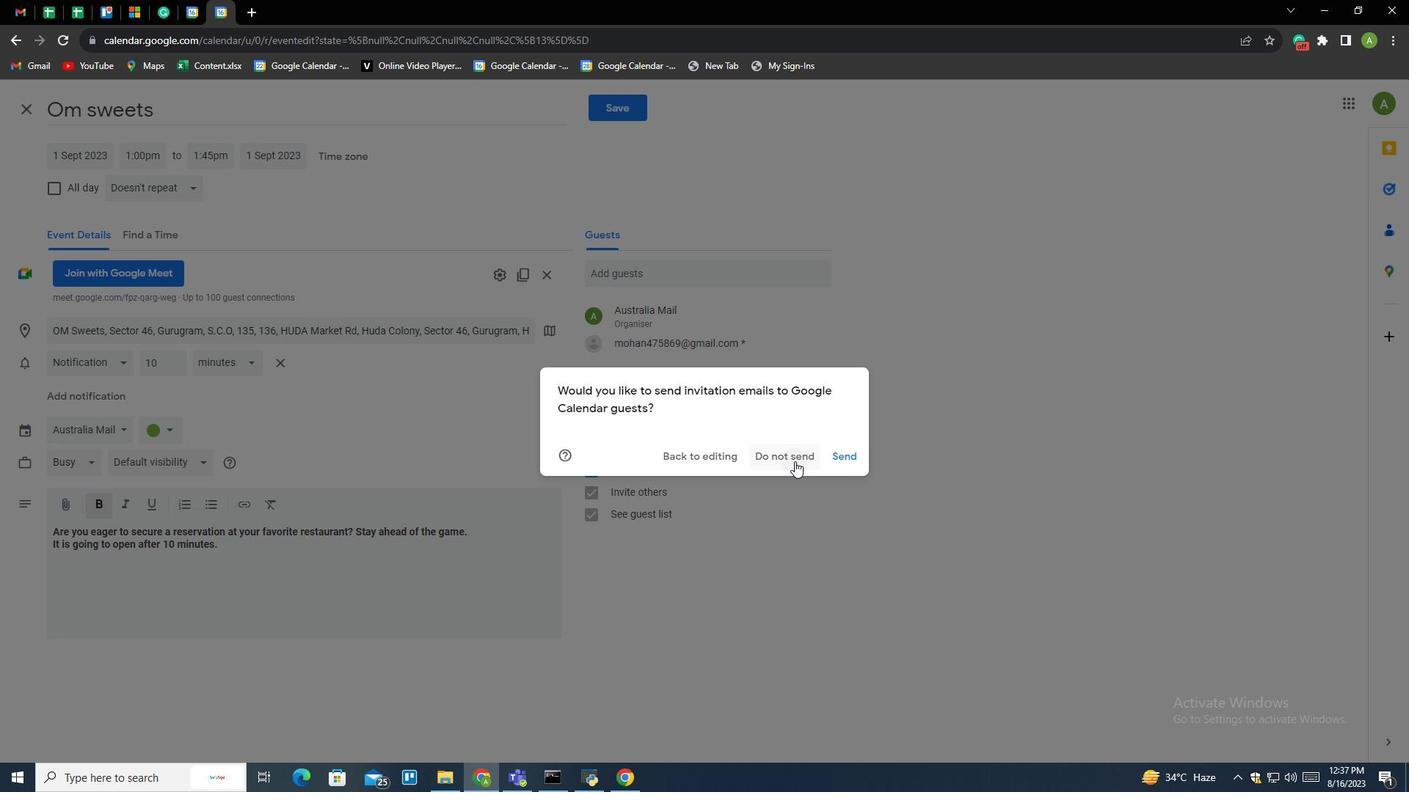 
Action: Mouse pressed left at (795, 461)
Screenshot: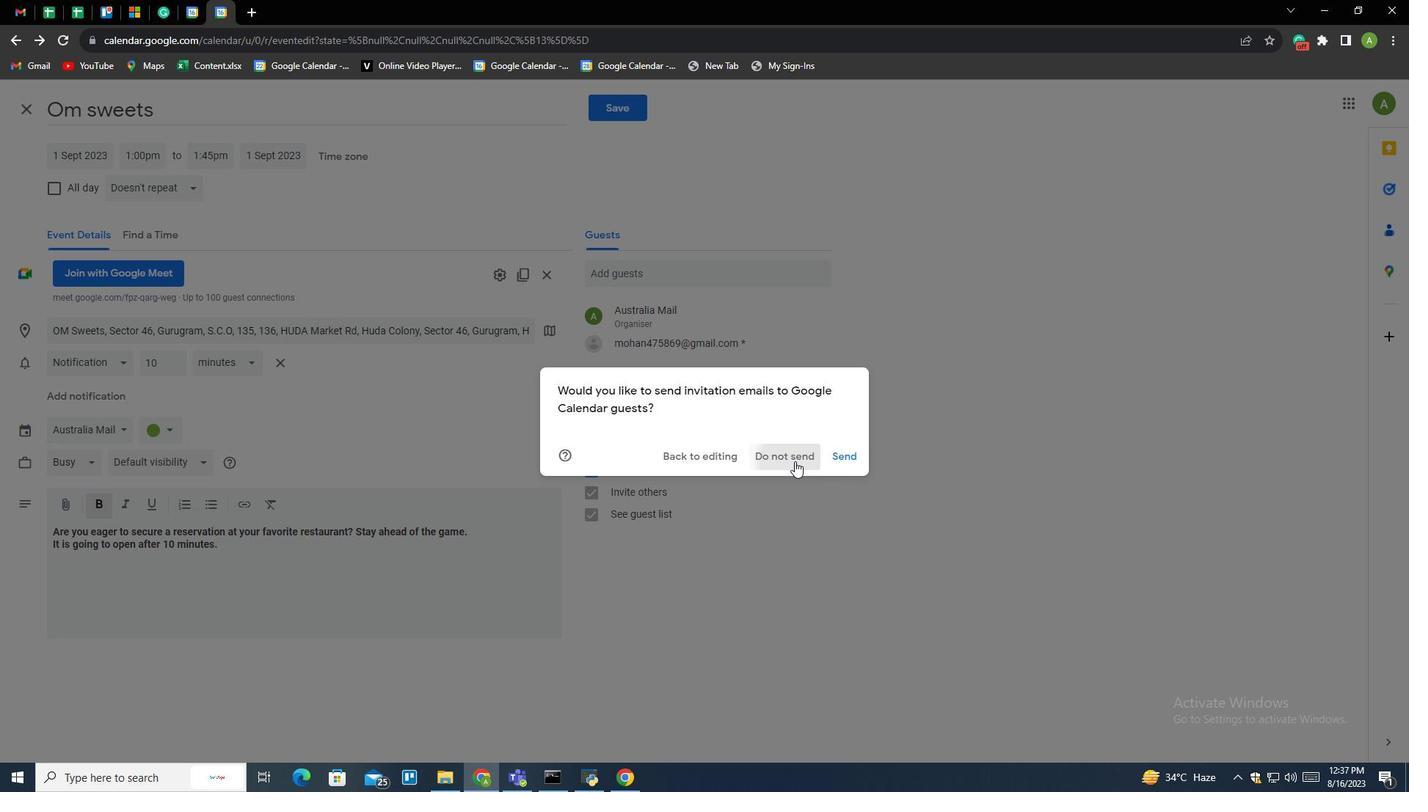 
Action: Mouse moved to (815, 596)
Screenshot: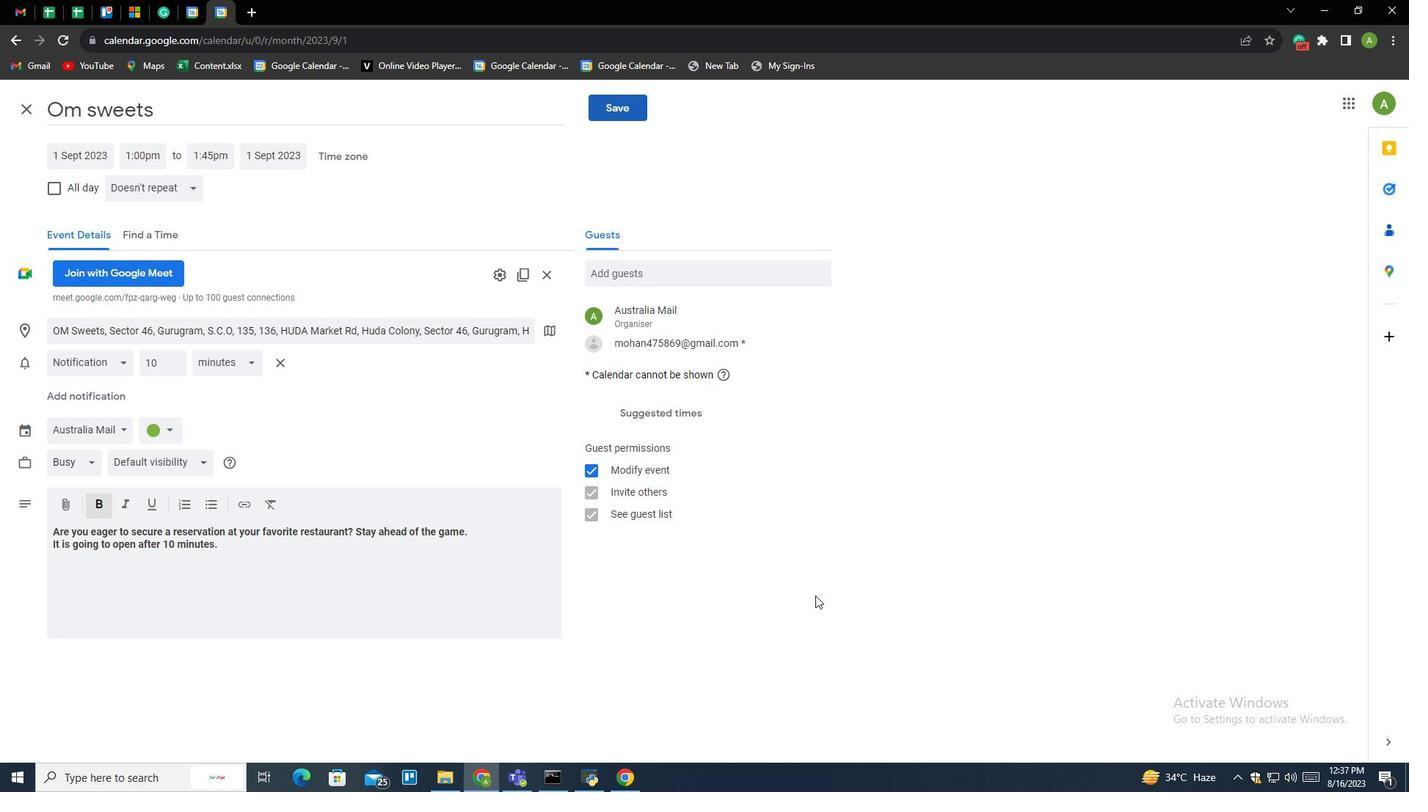 
